 Task: Look for space in Sant Quirze del Vallès, Spain from 2nd August, 2023 to 12th August, 2023 for 2 adults in price range Rs.5000 to Rs.10000. Place can be private room with 1  bedroom having 1 bed and 1 bathroom. Property type can be house, flat, guest house, hotel. Booking option can be shelf check-in. Required host language is English.
Action: Mouse moved to (251, 142)
Screenshot: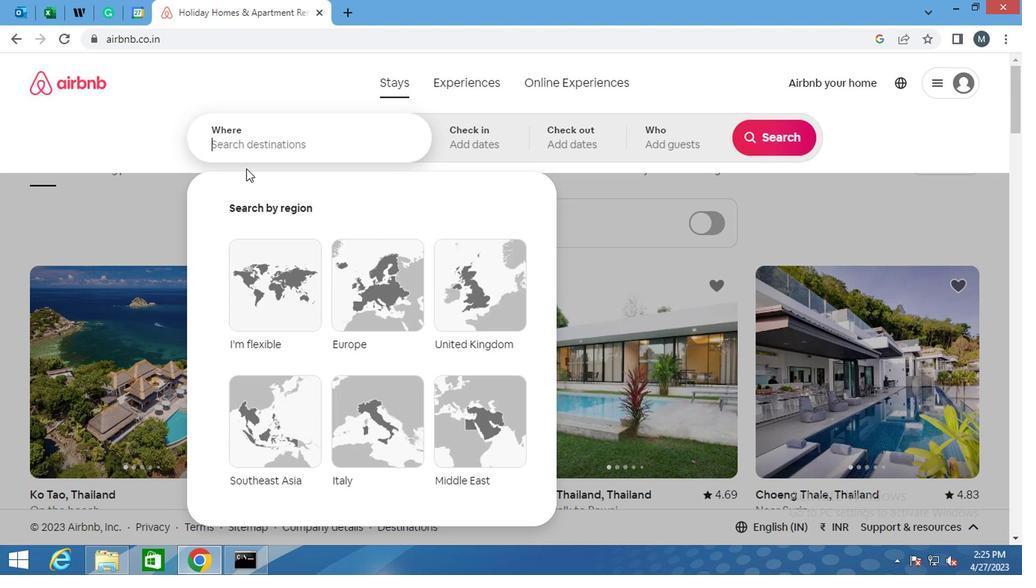 
Action: Mouse pressed left at (251, 142)
Screenshot: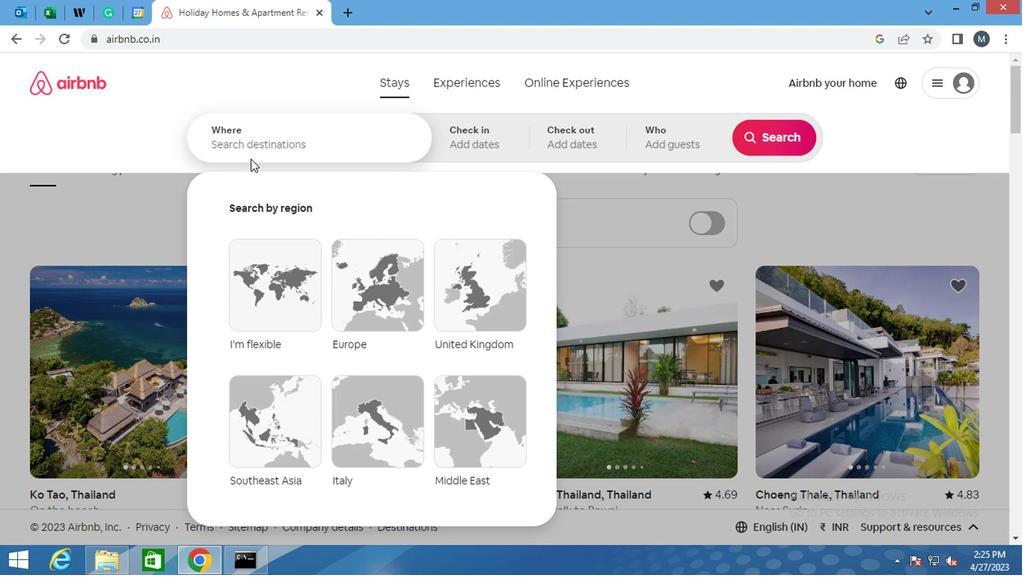 
Action: Key pressed <Key.shift>SANT<Key.space><Key.shift>QUIRZE
Screenshot: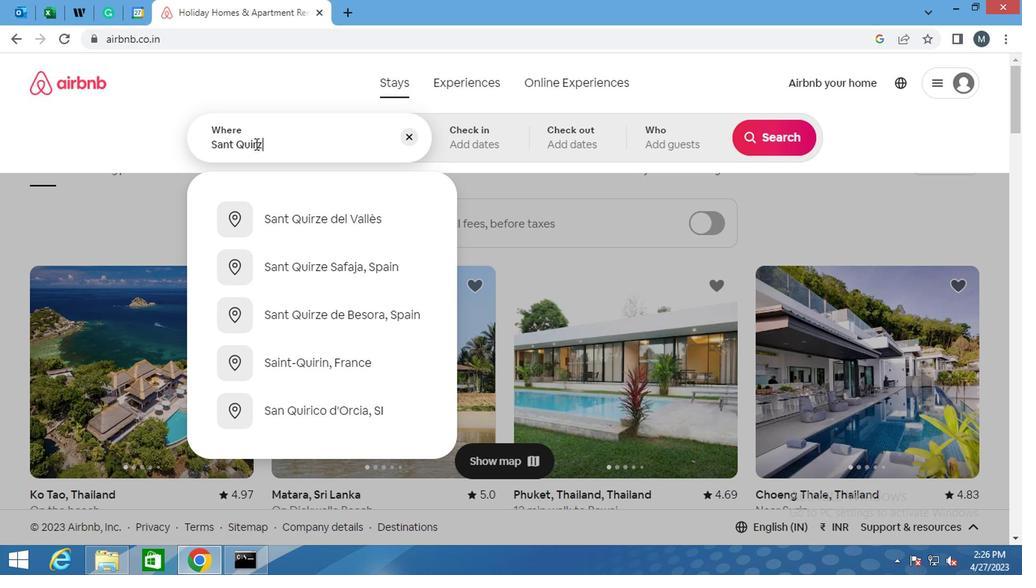 
Action: Mouse moved to (331, 216)
Screenshot: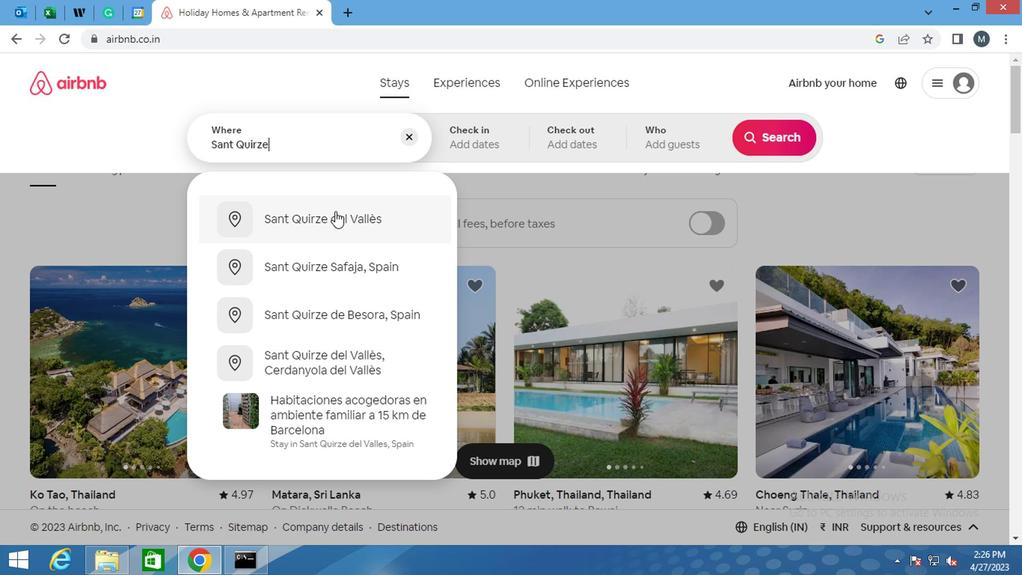 
Action: Mouse pressed left at (331, 216)
Screenshot: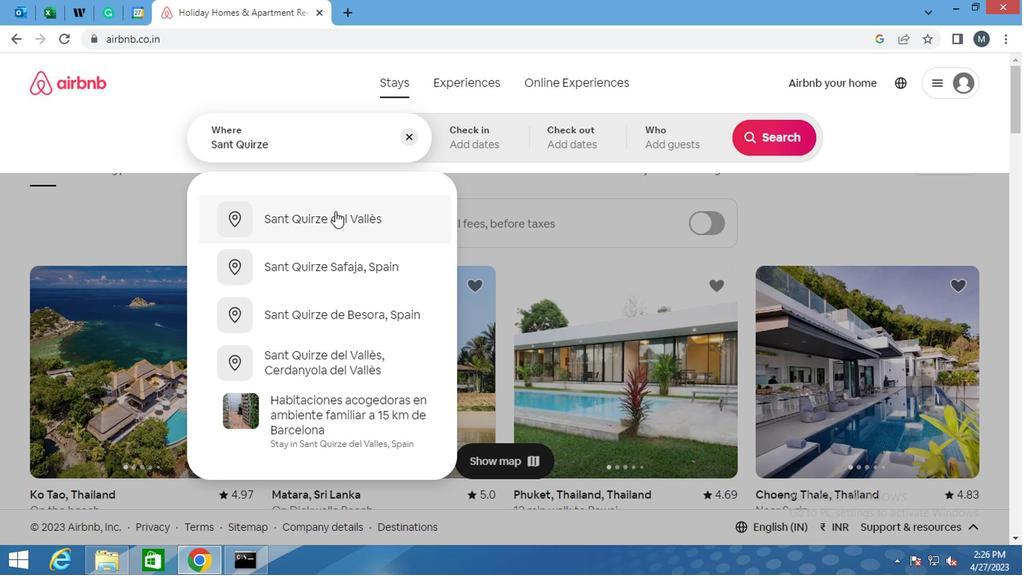 
Action: Mouse moved to (761, 255)
Screenshot: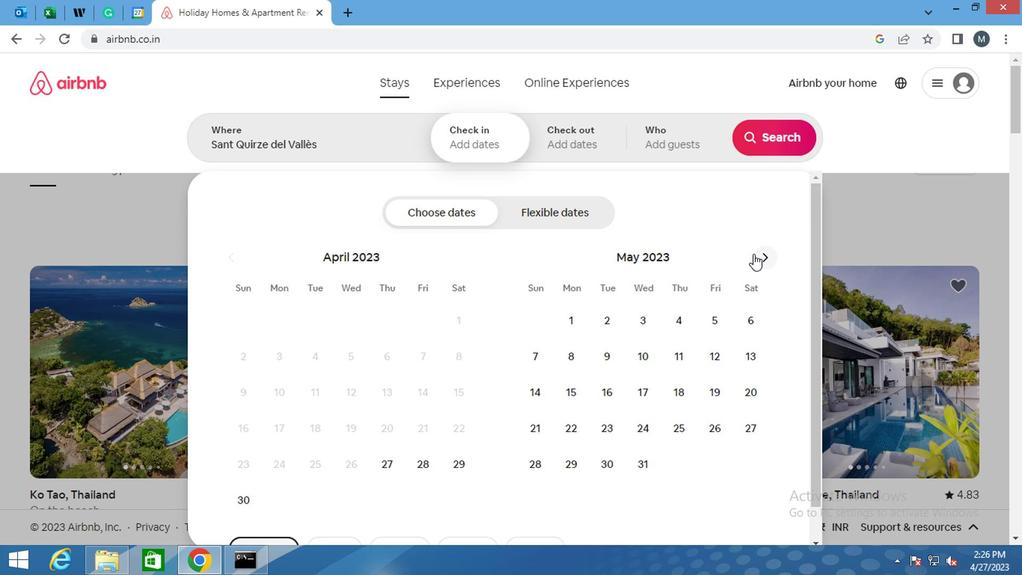 
Action: Mouse pressed left at (761, 255)
Screenshot: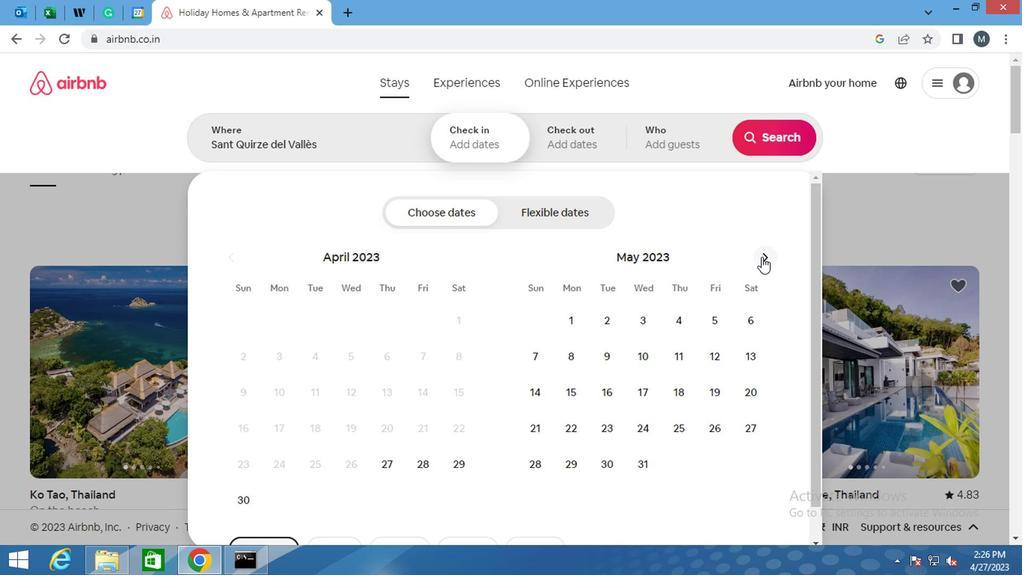 
Action: Mouse pressed left at (761, 255)
Screenshot: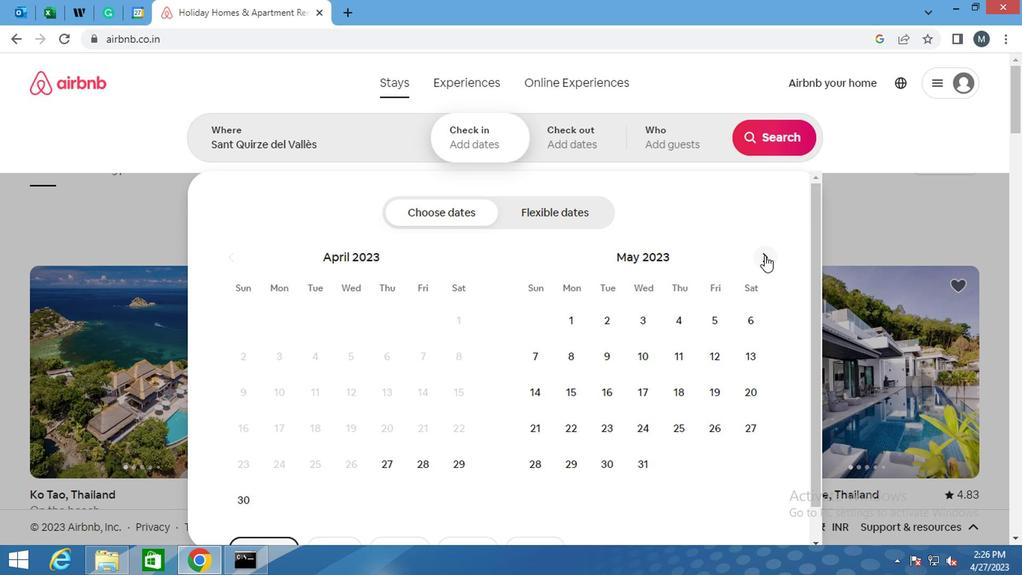 
Action: Mouse pressed left at (761, 255)
Screenshot: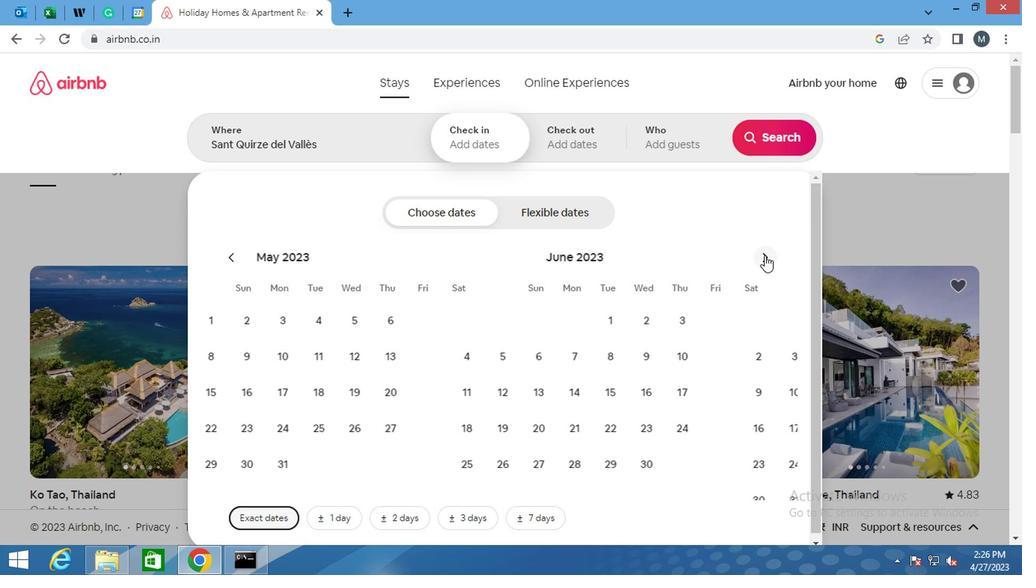 
Action: Mouse moved to (648, 321)
Screenshot: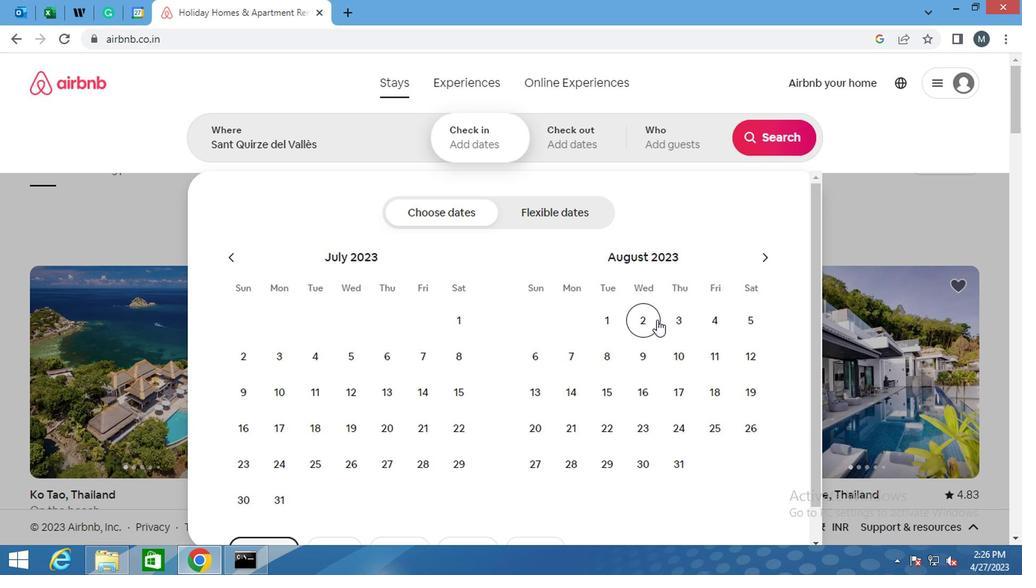 
Action: Mouse pressed left at (648, 321)
Screenshot: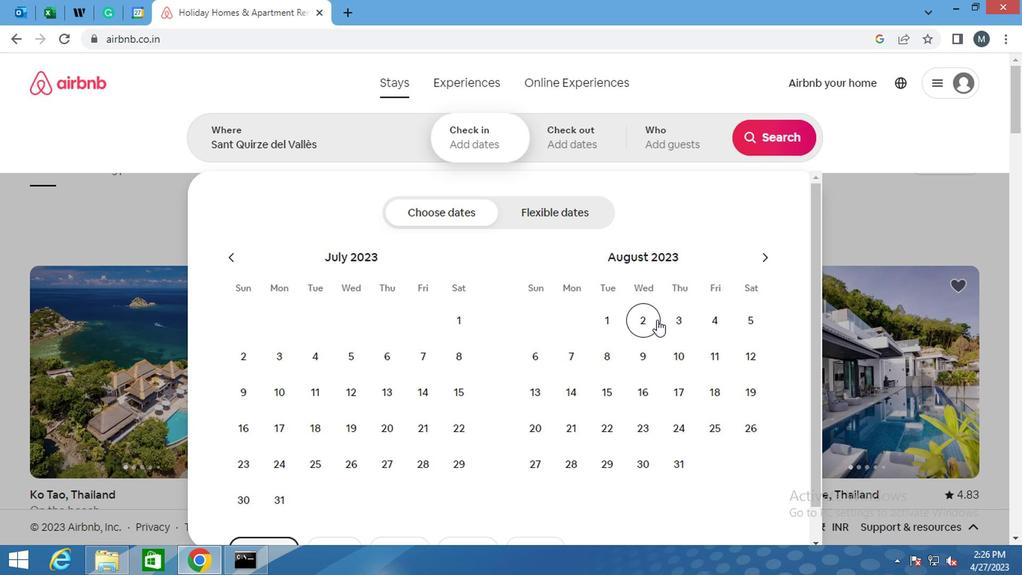 
Action: Mouse moved to (741, 361)
Screenshot: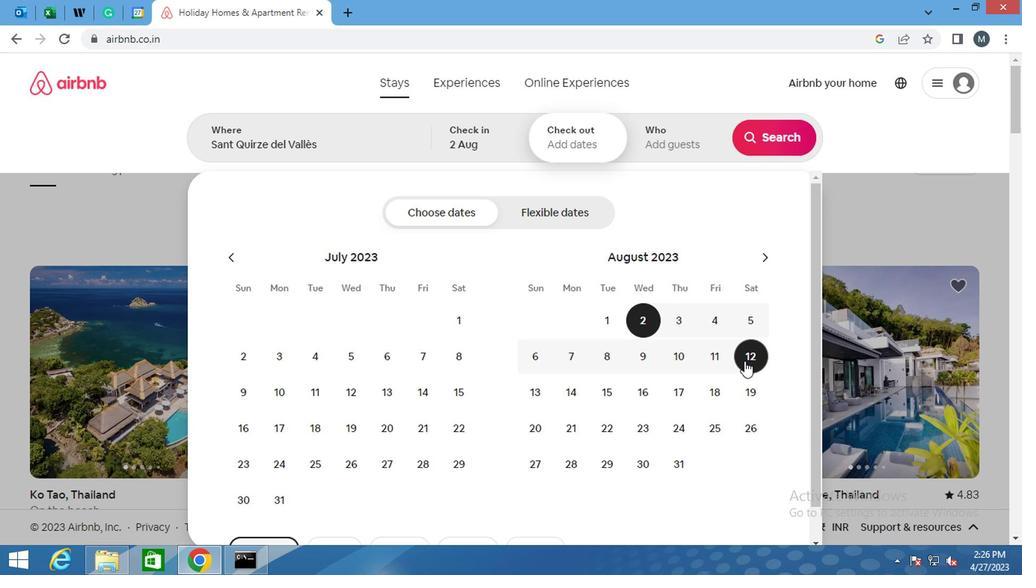 
Action: Mouse pressed left at (741, 361)
Screenshot: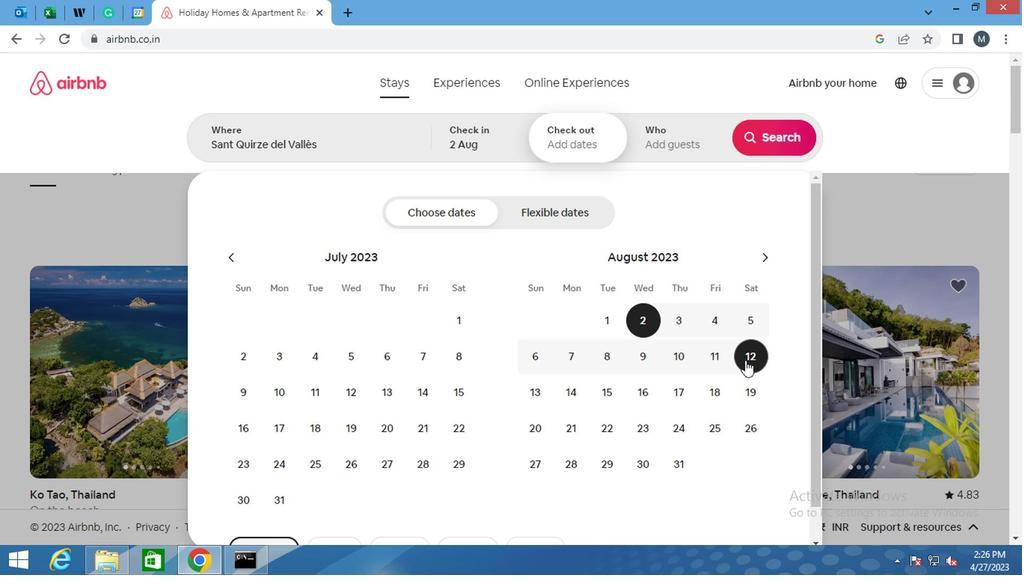 
Action: Mouse moved to (631, 118)
Screenshot: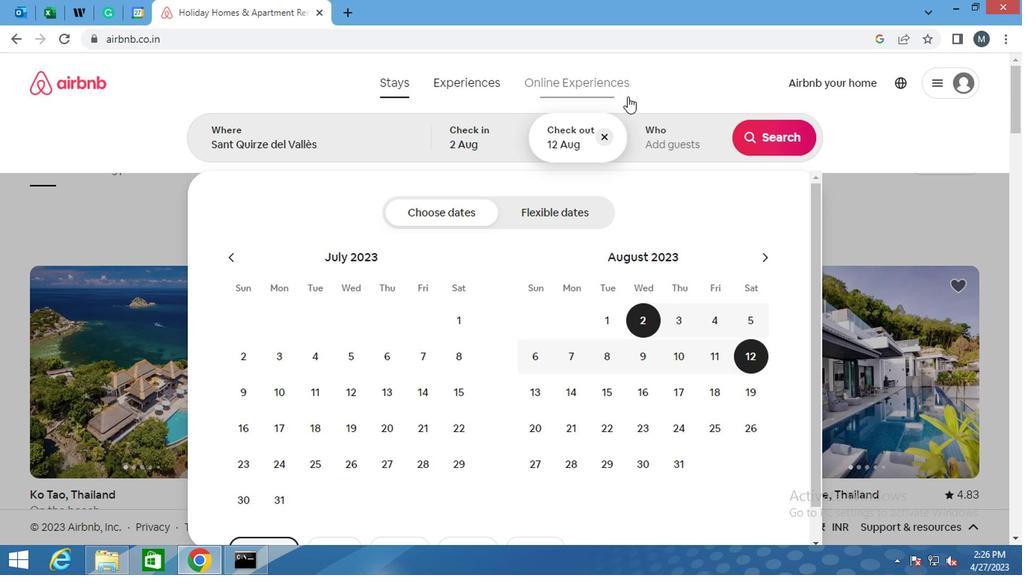 
Action: Mouse pressed left at (631, 118)
Screenshot: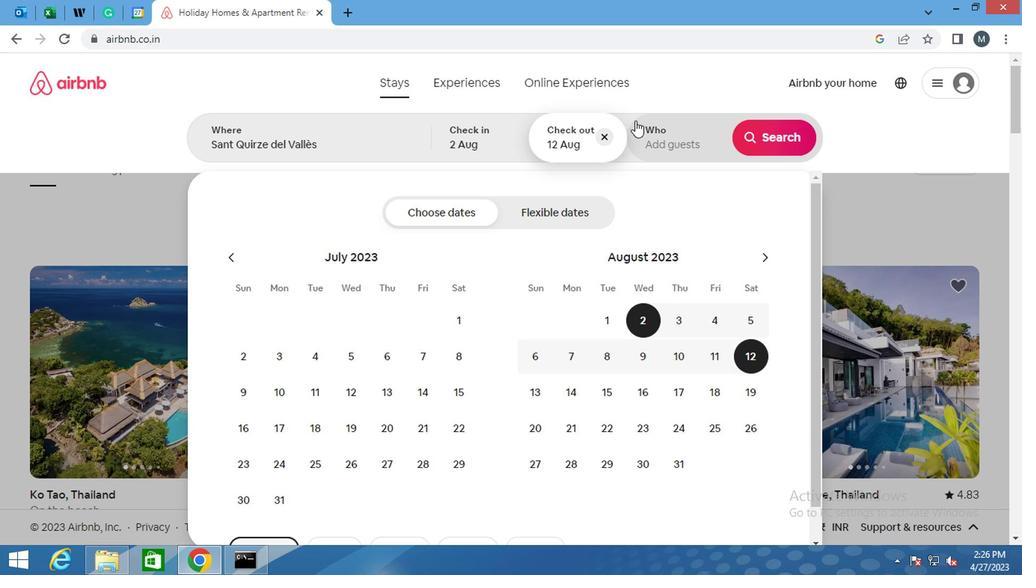 
Action: Mouse moved to (769, 223)
Screenshot: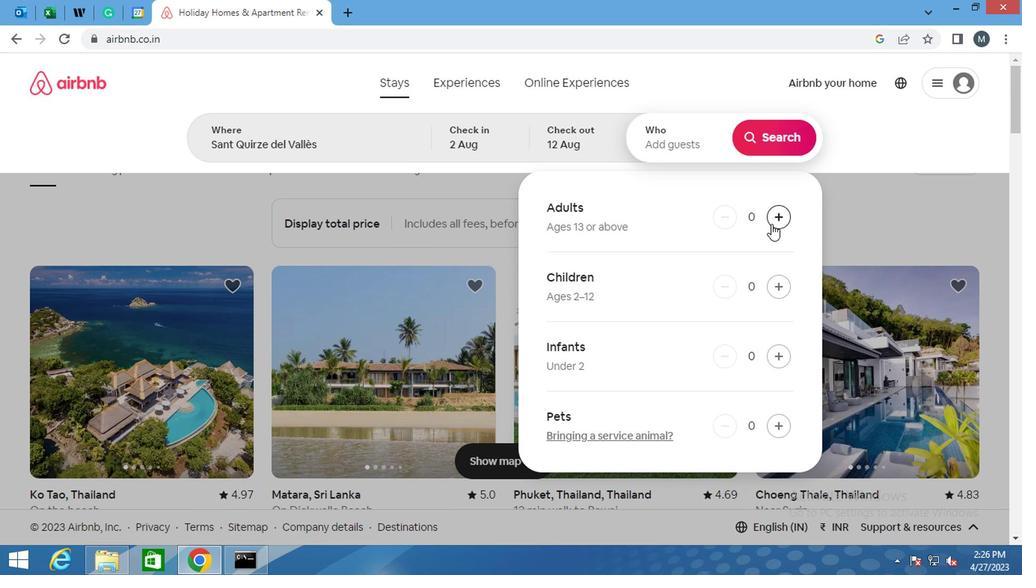 
Action: Mouse pressed left at (769, 223)
Screenshot: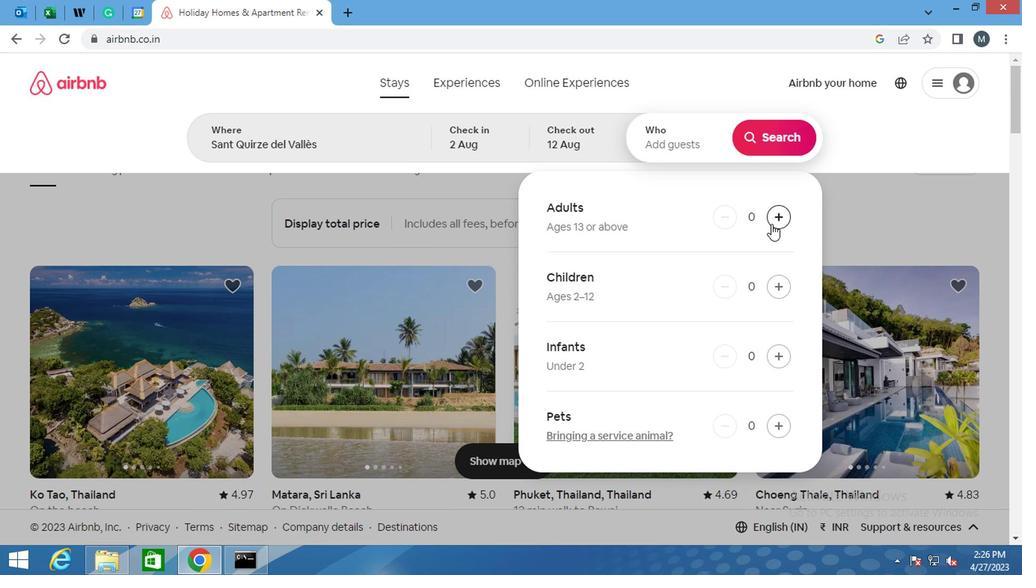 
Action: Mouse pressed left at (769, 223)
Screenshot: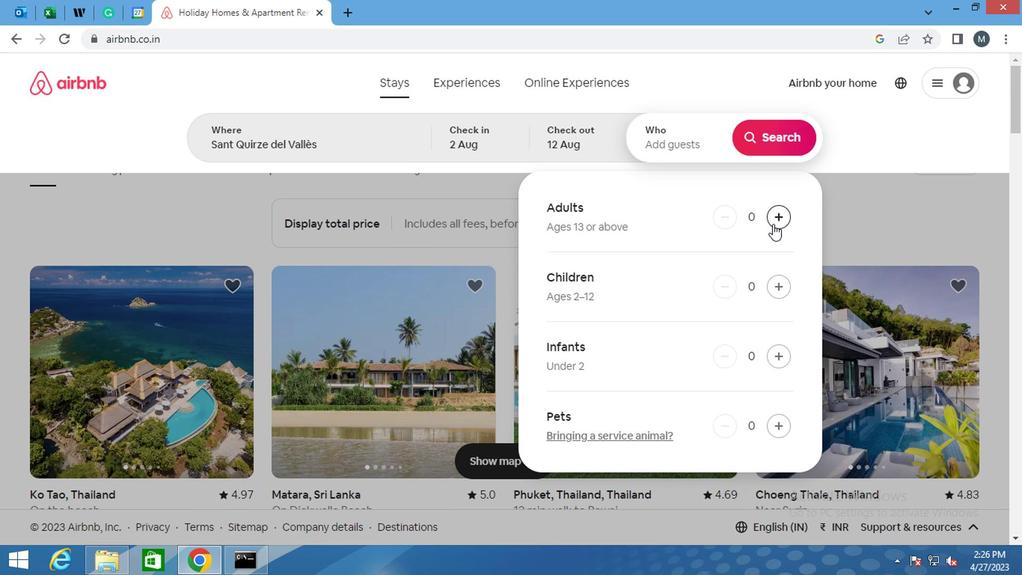 
Action: Mouse moved to (770, 143)
Screenshot: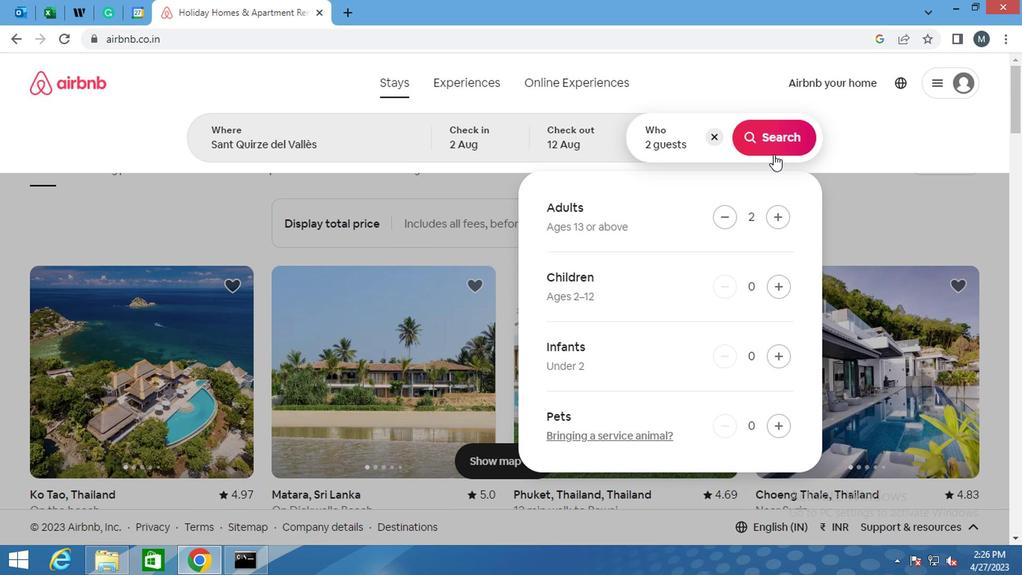 
Action: Mouse pressed left at (770, 143)
Screenshot: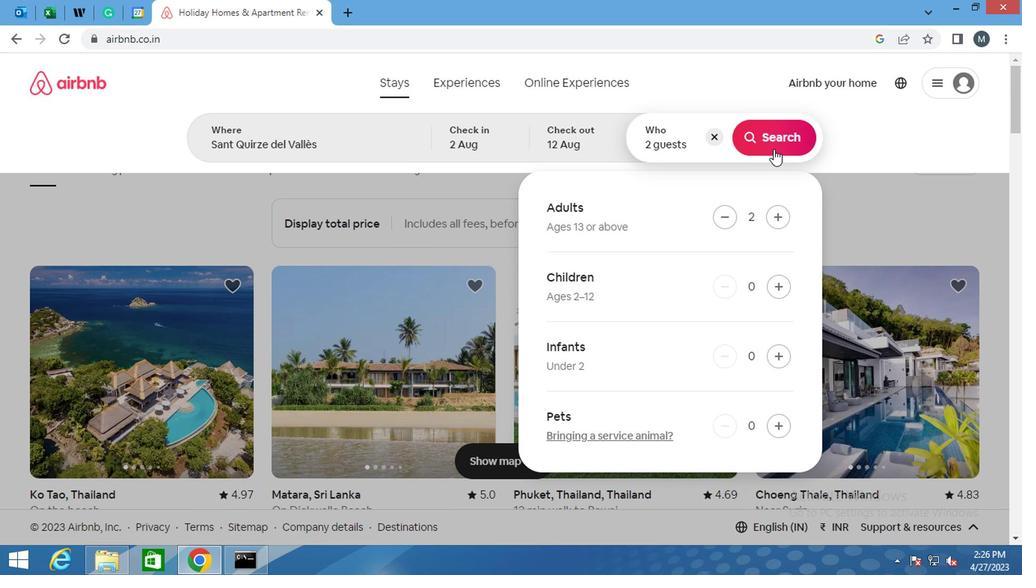 
Action: Mouse moved to (936, 137)
Screenshot: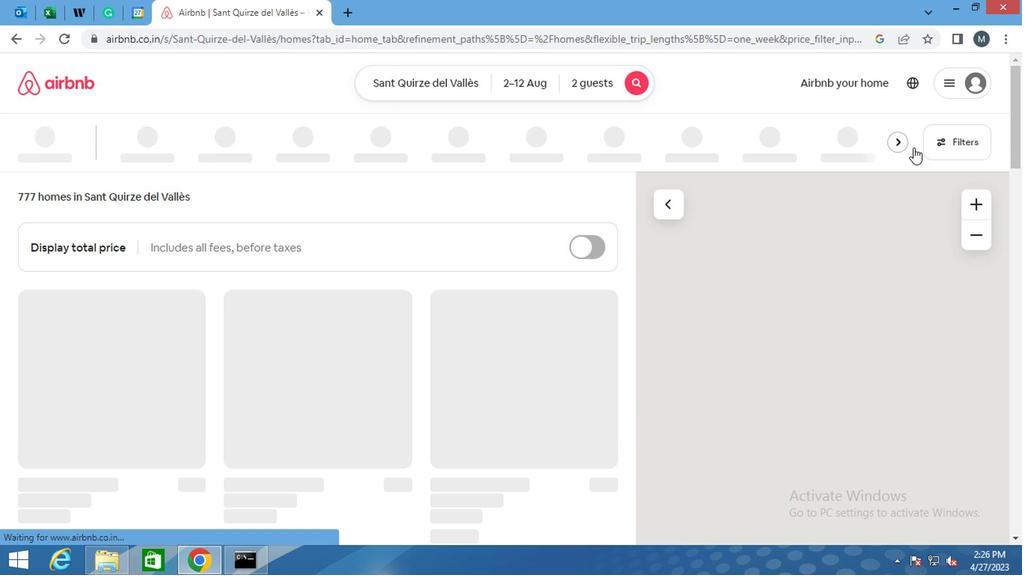 
Action: Mouse pressed left at (936, 137)
Screenshot: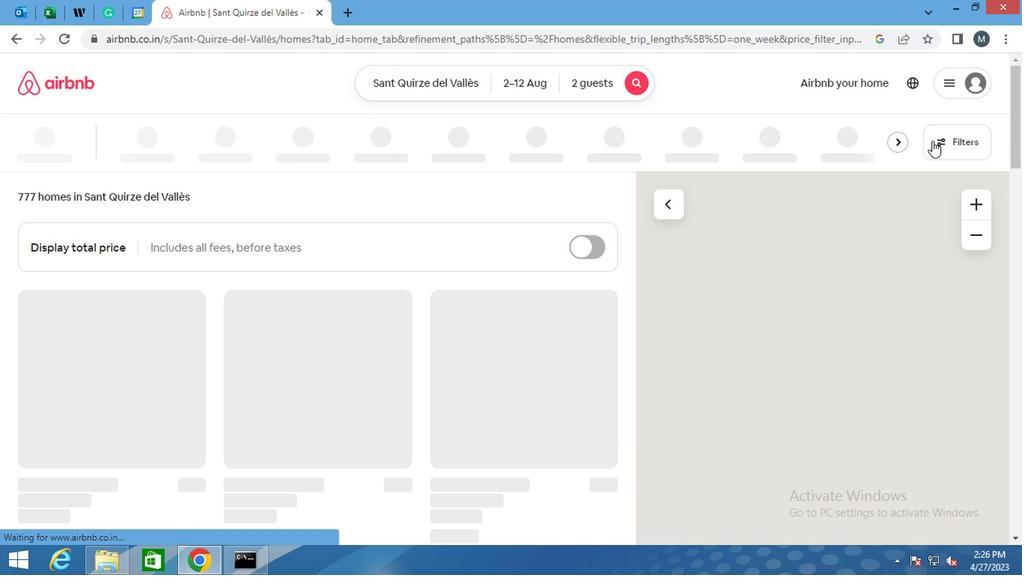 
Action: Mouse moved to (314, 345)
Screenshot: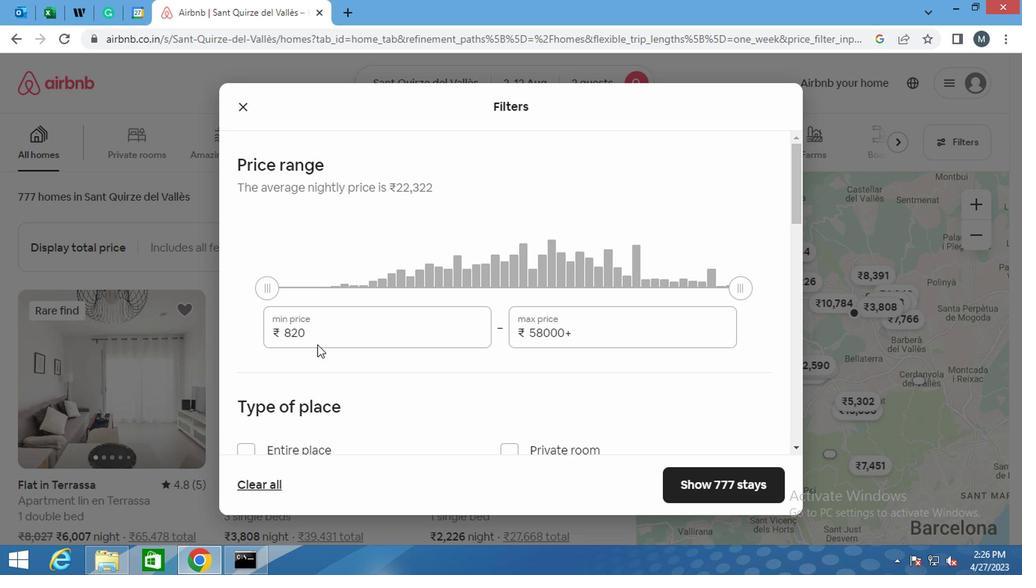 
Action: Mouse pressed left at (314, 345)
Screenshot: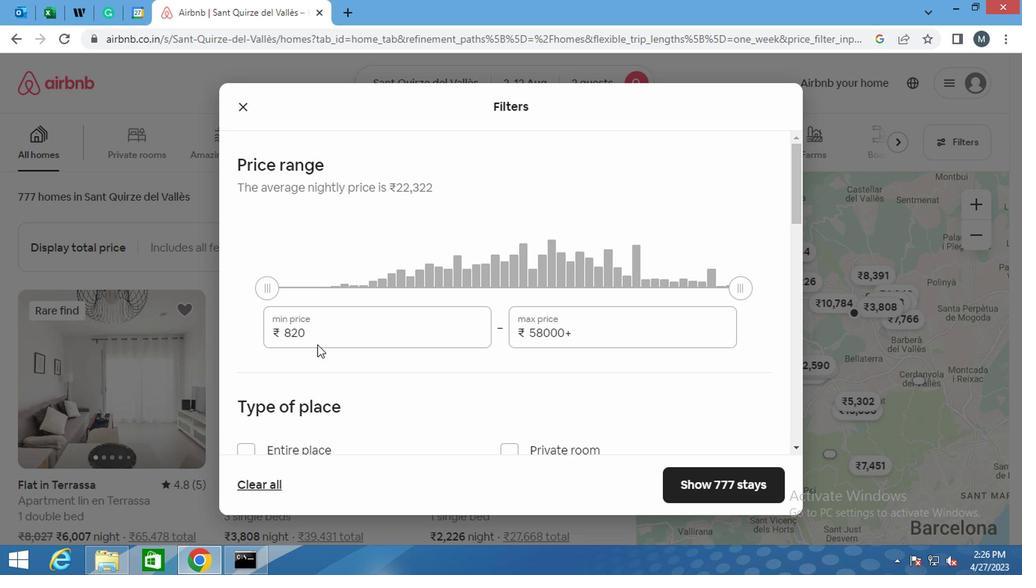 
Action: Mouse moved to (314, 342)
Screenshot: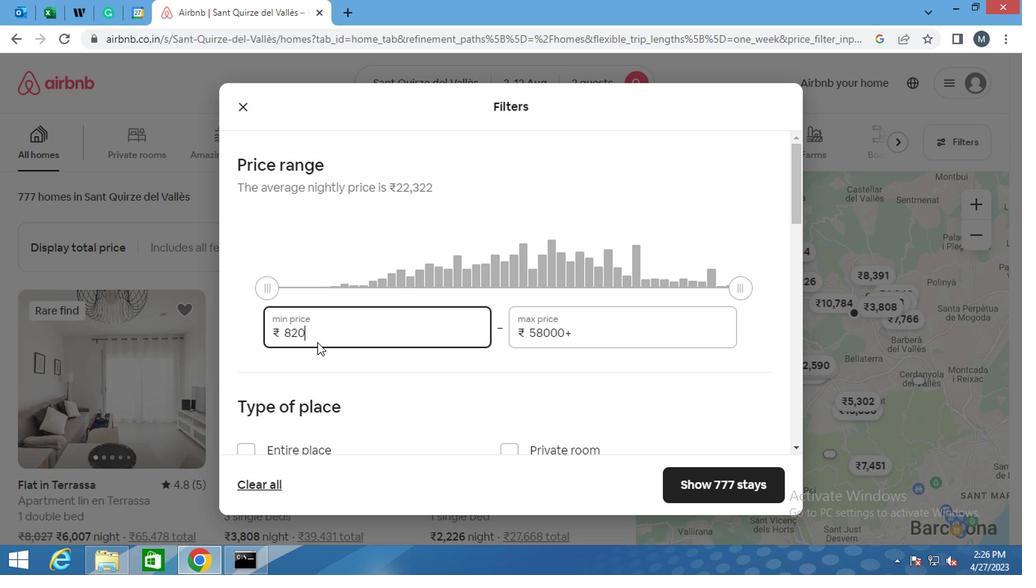 
Action: Key pressed <Key.backspace><Key.backspace><Key.backspace><Key.backspace><Key.backspace><Key.backspace><Key.backspace>5000
Screenshot: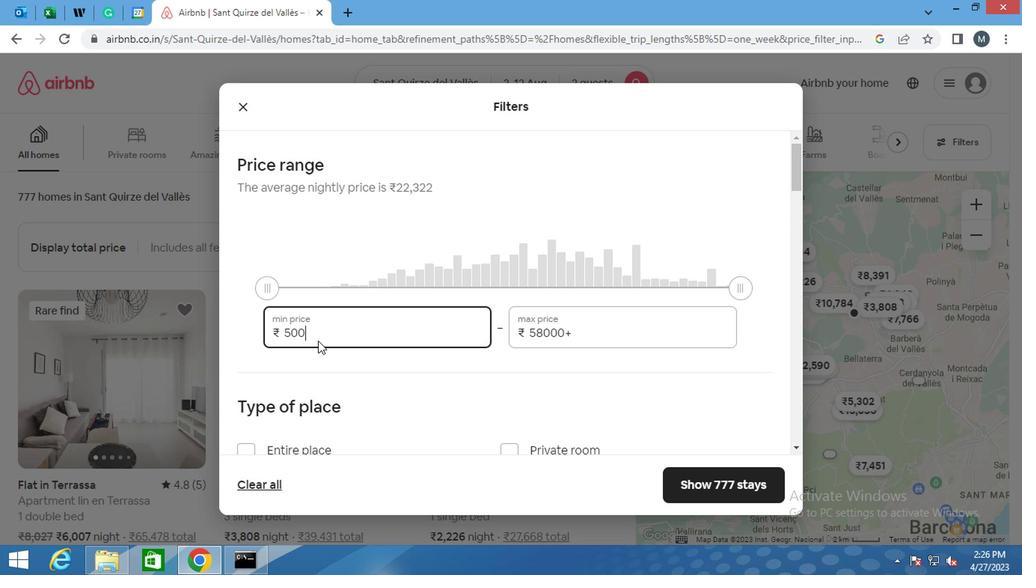 
Action: Mouse moved to (594, 330)
Screenshot: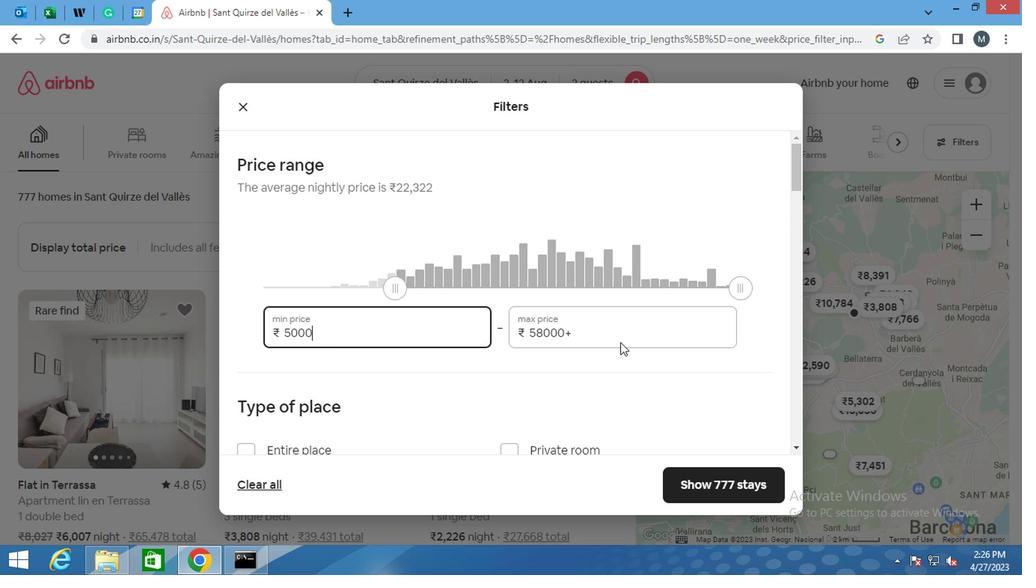 
Action: Mouse pressed left at (594, 330)
Screenshot: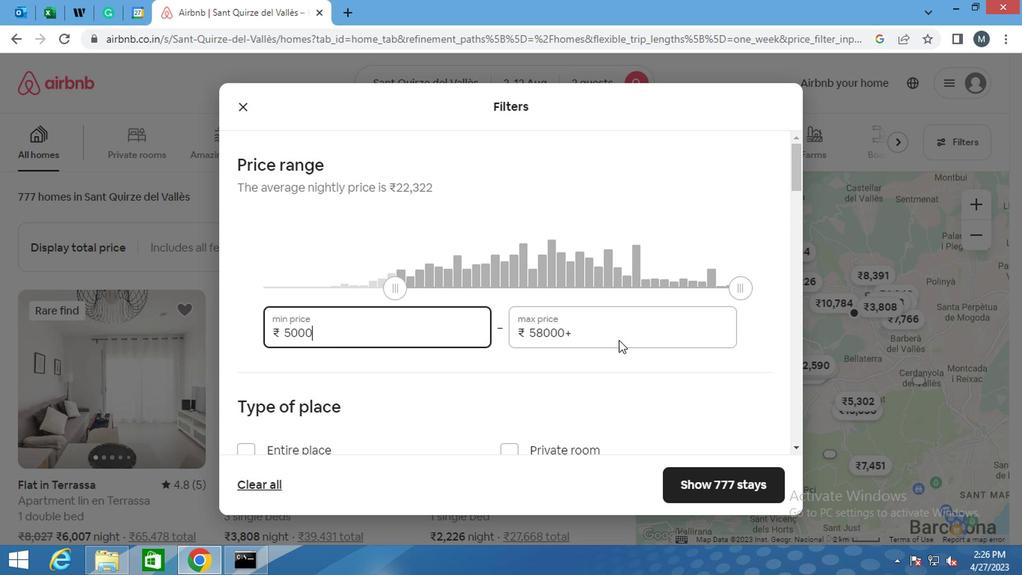 
Action: Mouse moved to (586, 334)
Screenshot: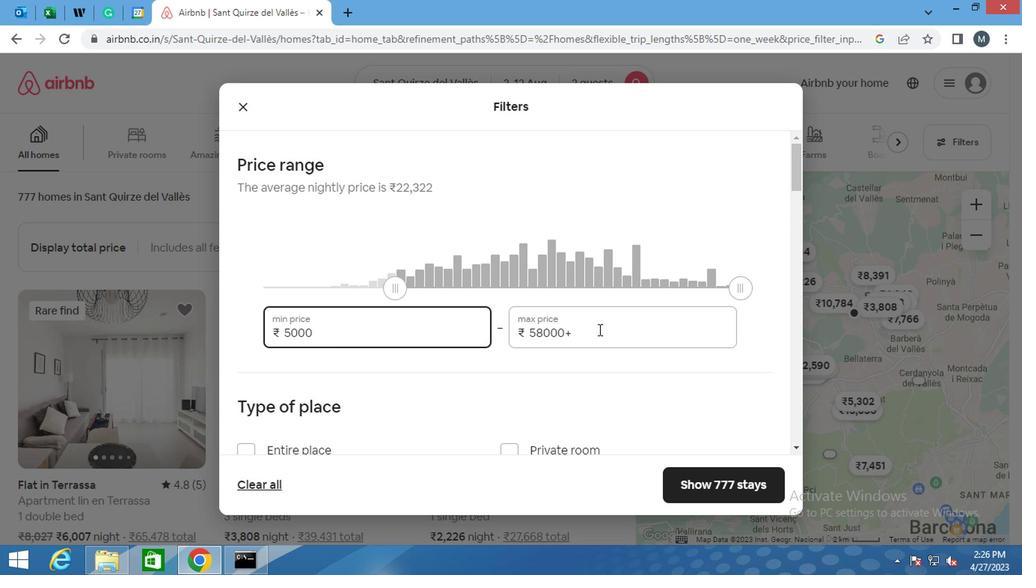 
Action: Mouse pressed left at (586, 334)
Screenshot: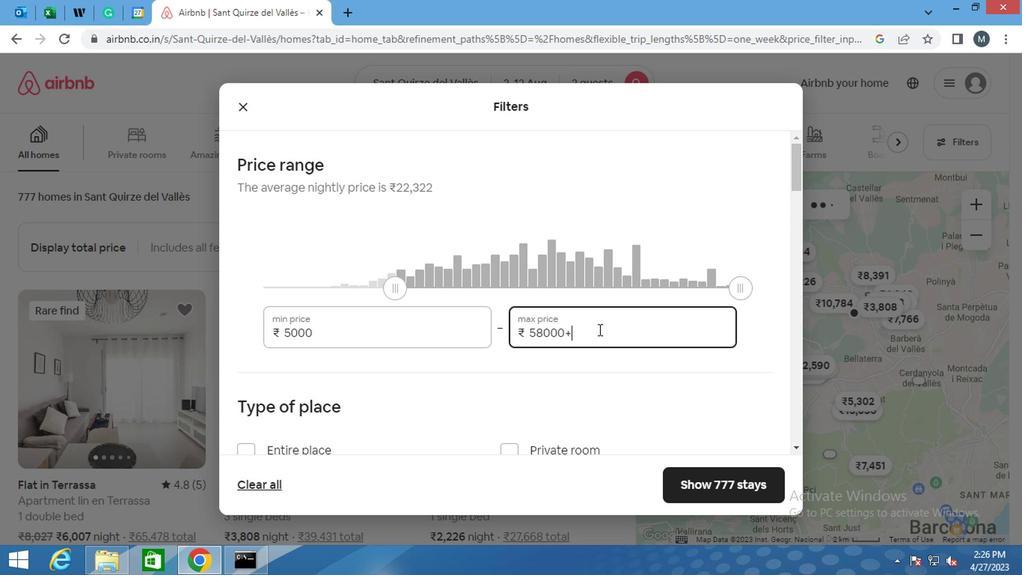 
Action: Mouse pressed left at (586, 334)
Screenshot: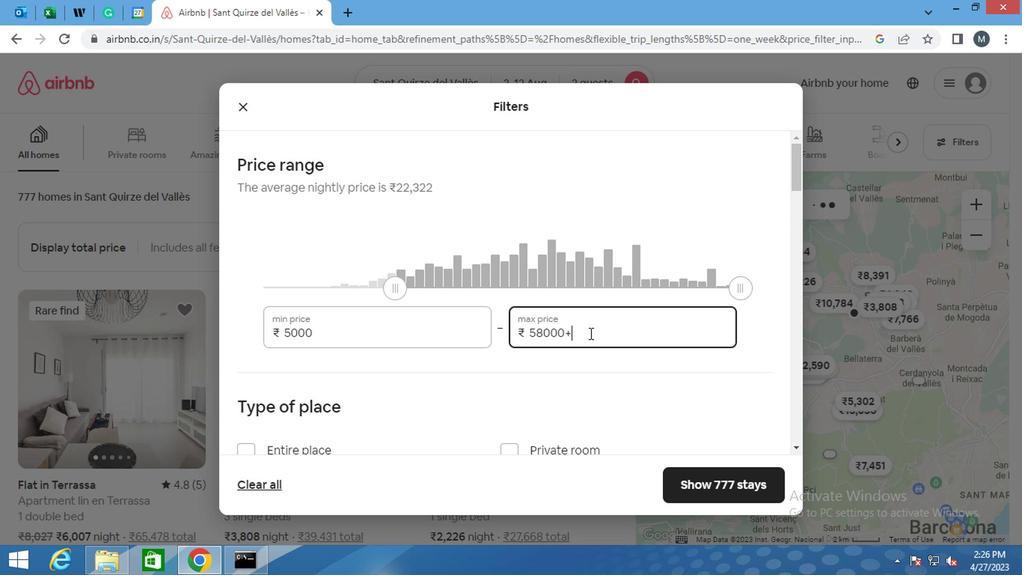 
Action: Key pressed <Key.backspace>
Screenshot: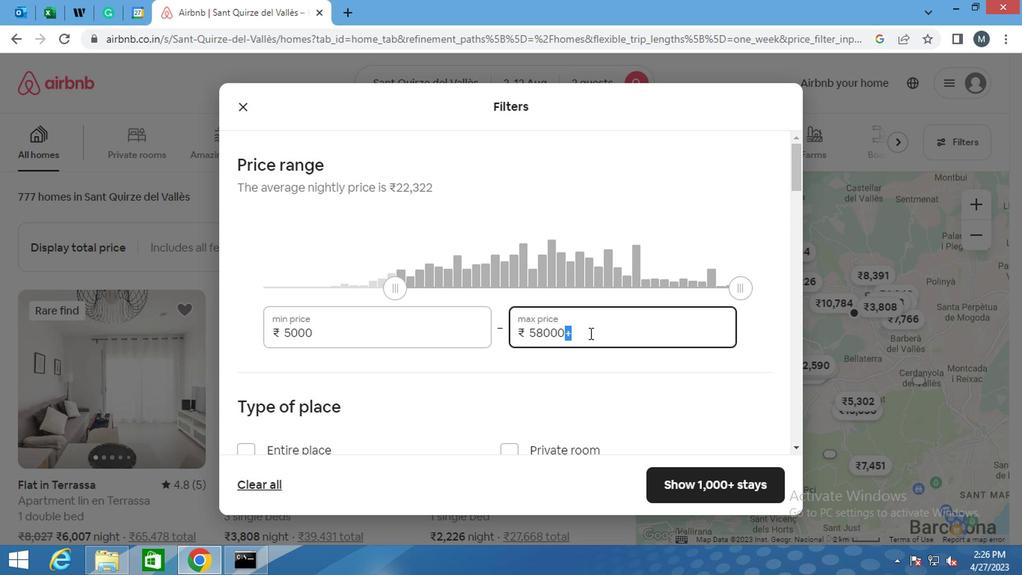 
Action: Mouse moved to (586, 334)
Screenshot: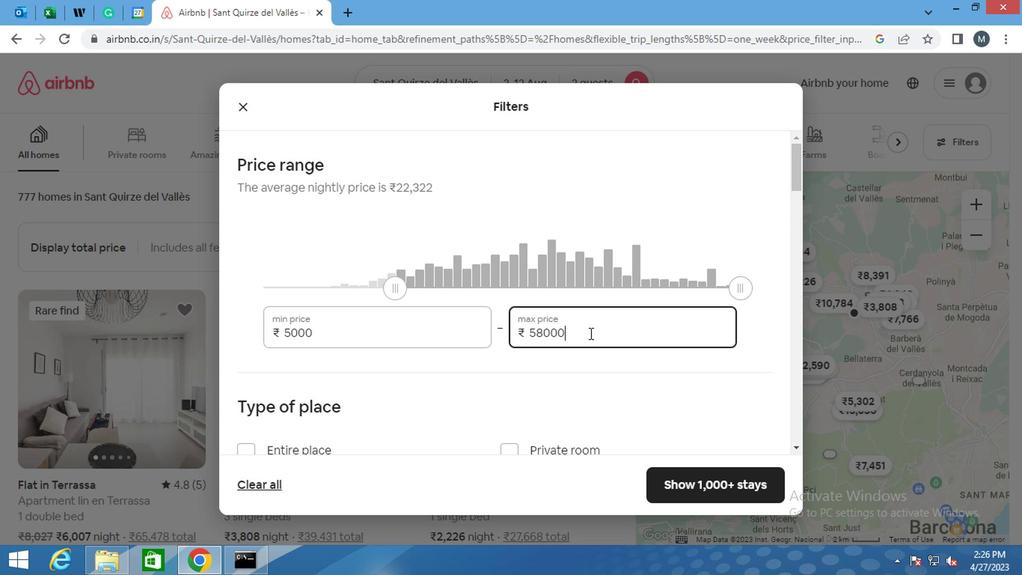 
Action: Key pressed <Key.backspace><Key.backspace><Key.backspace><Key.backspace><Key.backspace><Key.backspace><Key.backspace><Key.backspace>
Screenshot: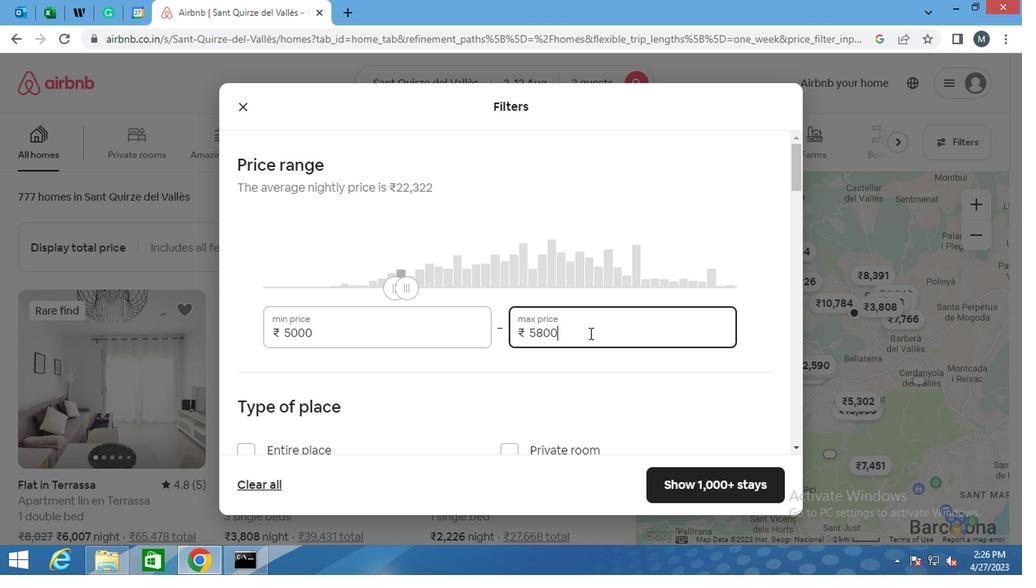 
Action: Mouse moved to (584, 334)
Screenshot: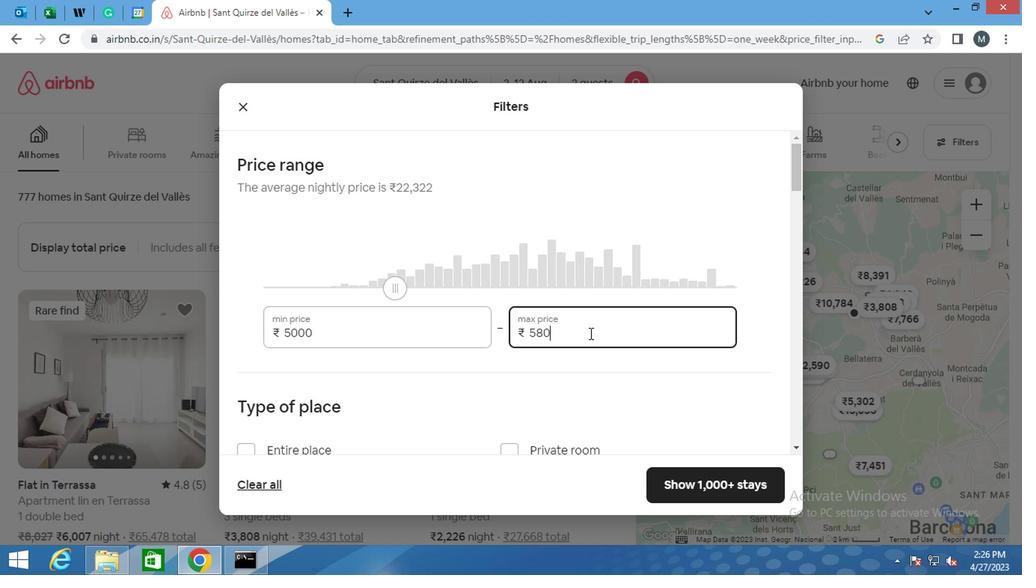 
Action: Key pressed <Key.backspace><Key.backspace><Key.backspace>
Screenshot: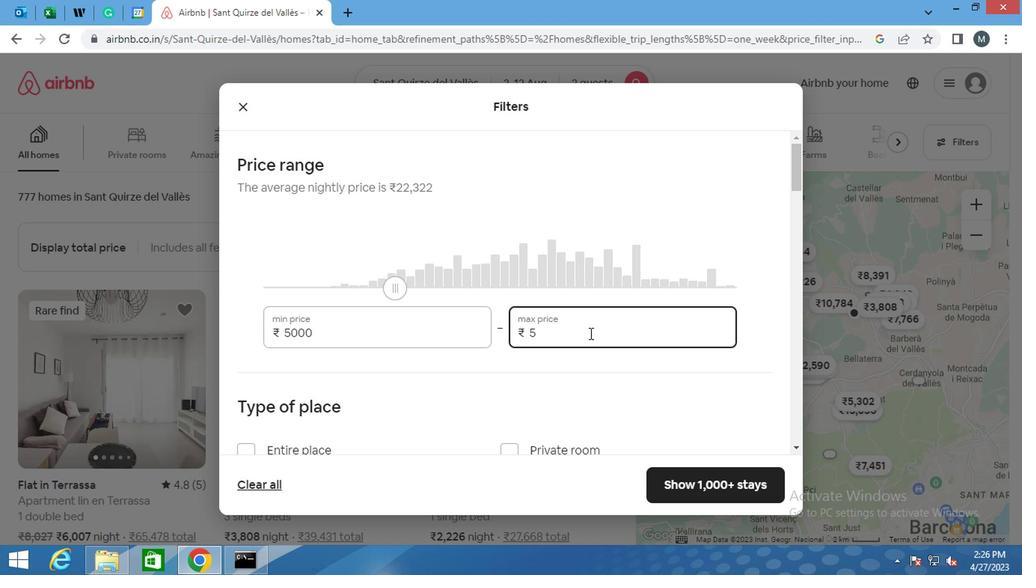 
Action: Mouse moved to (584, 334)
Screenshot: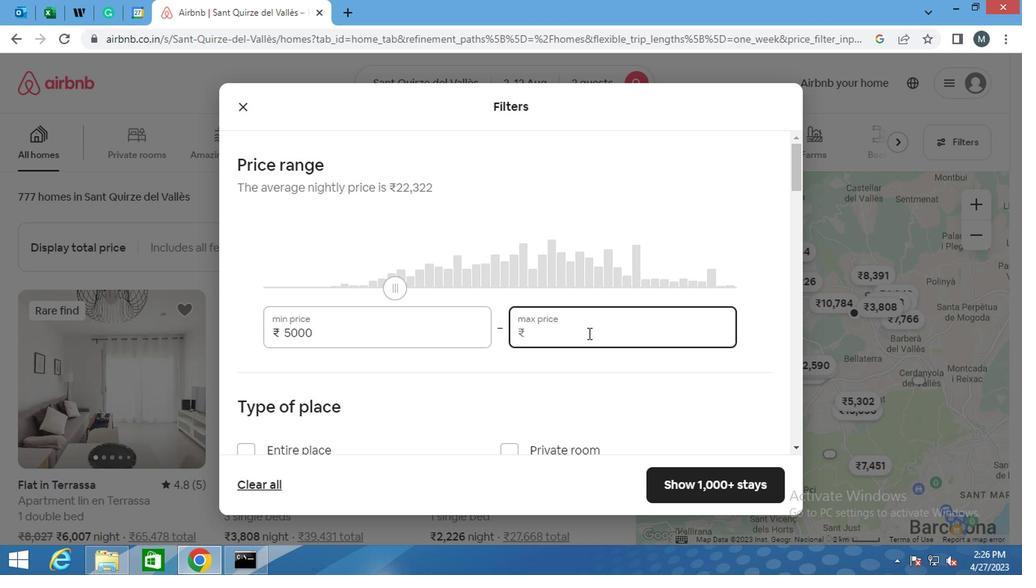 
Action: Key pressed 10000
Screenshot: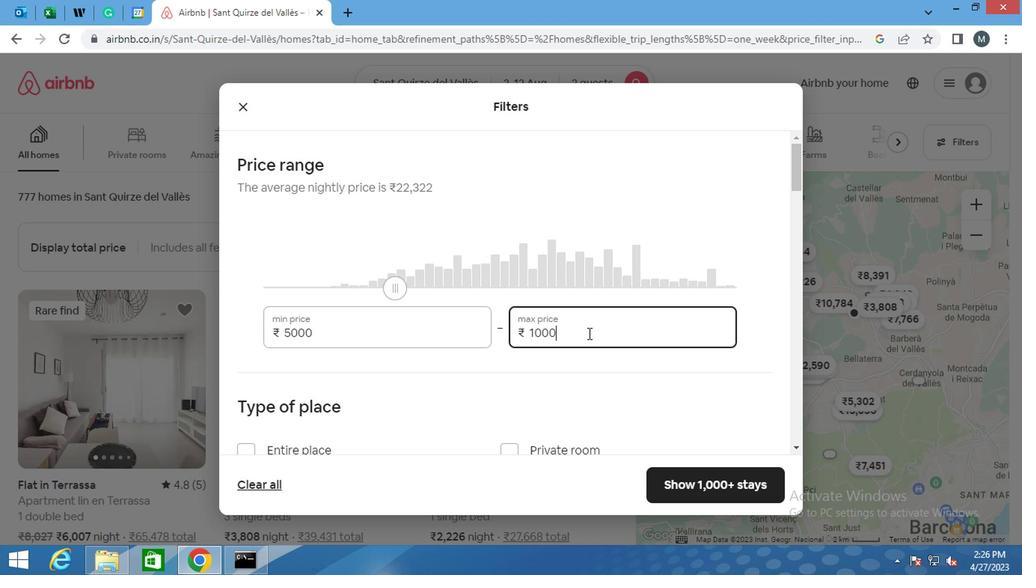 
Action: Mouse moved to (406, 293)
Screenshot: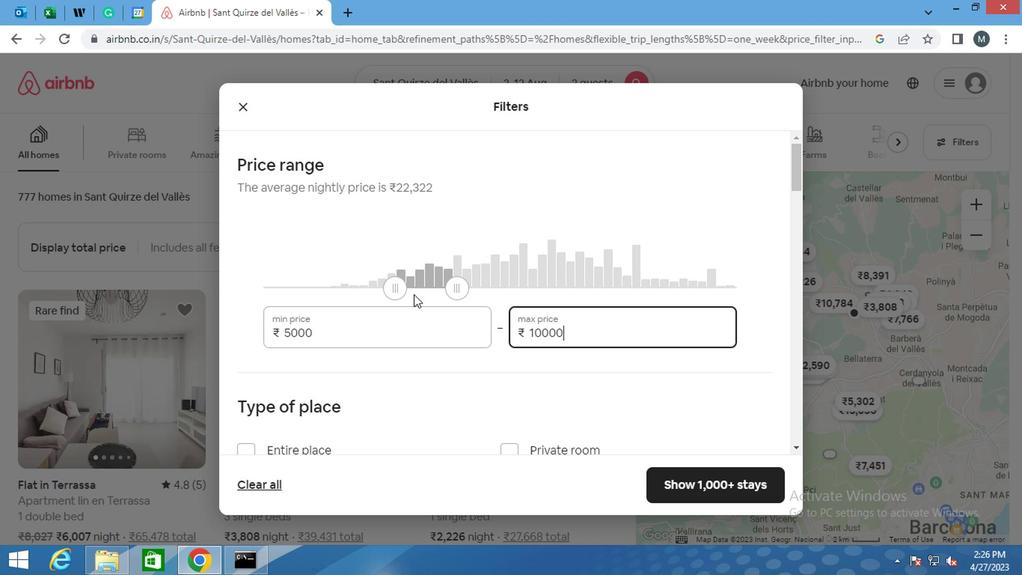 
Action: Mouse scrolled (406, 292) with delta (0, 0)
Screenshot: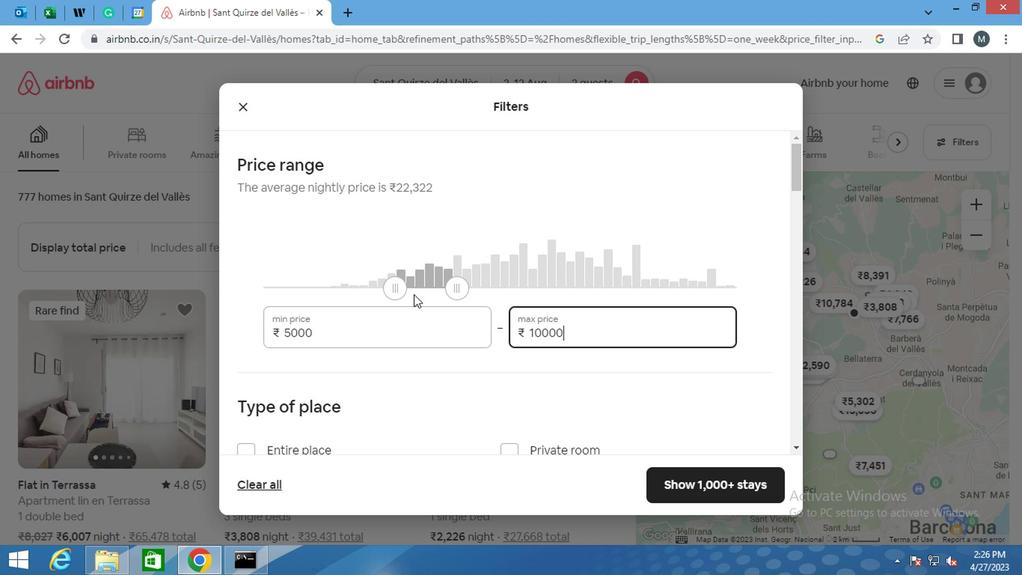 
Action: Mouse moved to (390, 296)
Screenshot: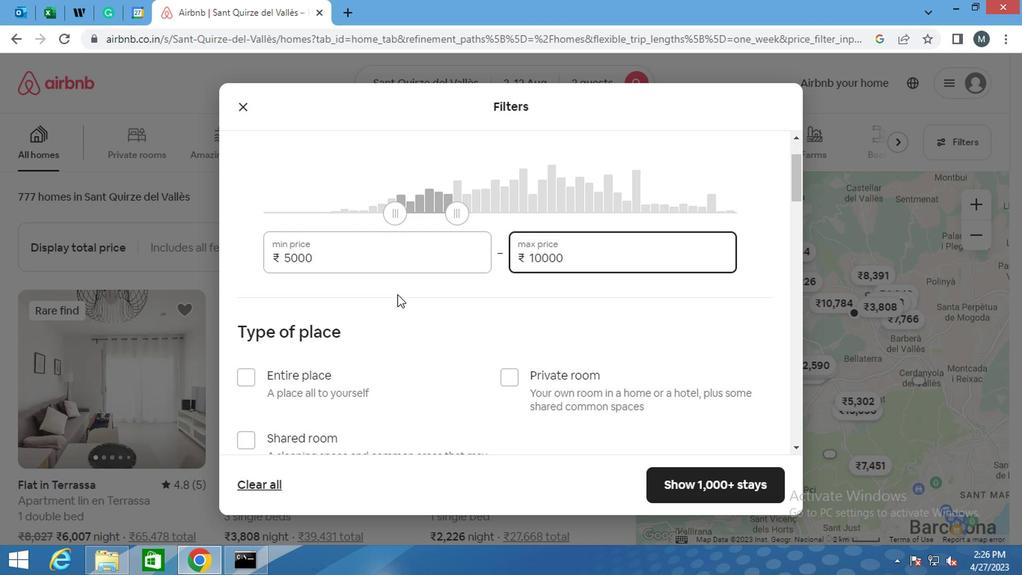 
Action: Mouse scrolled (390, 296) with delta (0, 0)
Screenshot: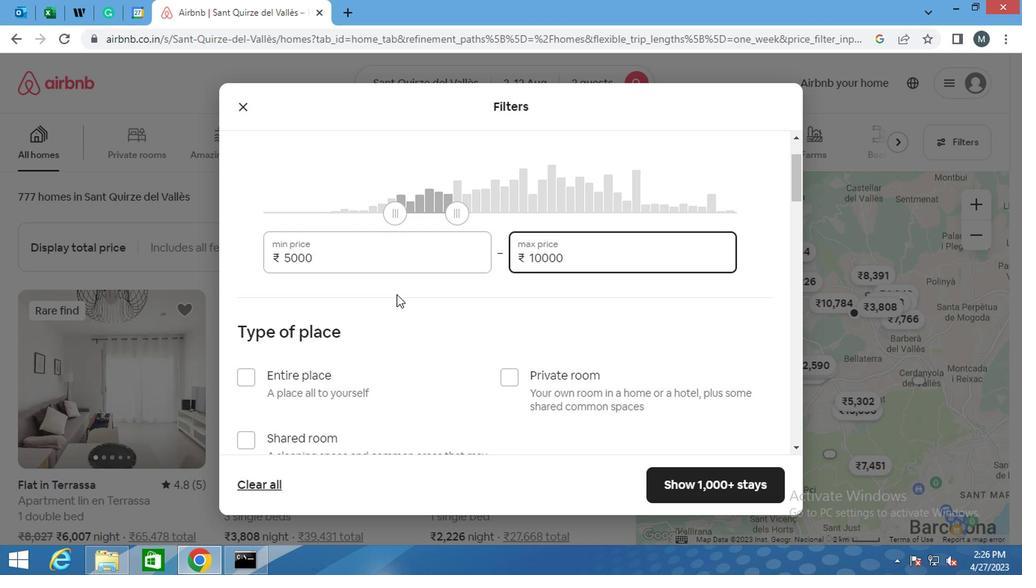 
Action: Mouse moved to (381, 300)
Screenshot: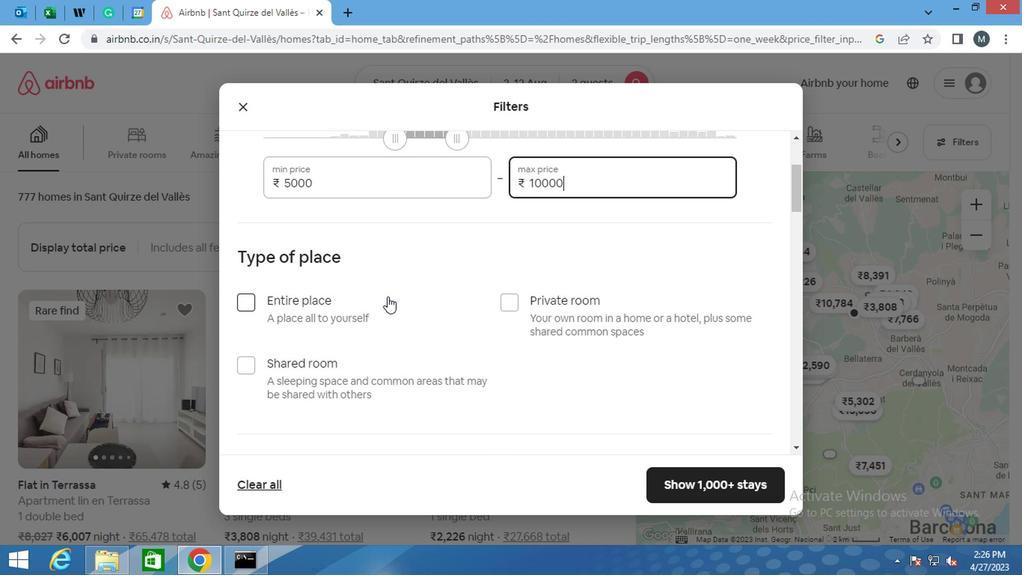 
Action: Mouse scrolled (381, 299) with delta (0, 0)
Screenshot: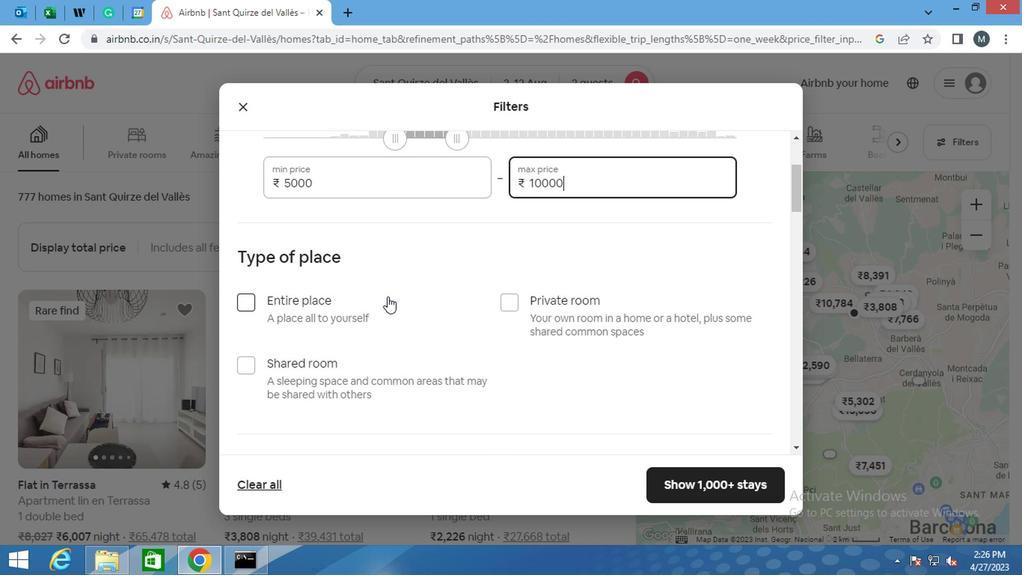 
Action: Mouse moved to (502, 233)
Screenshot: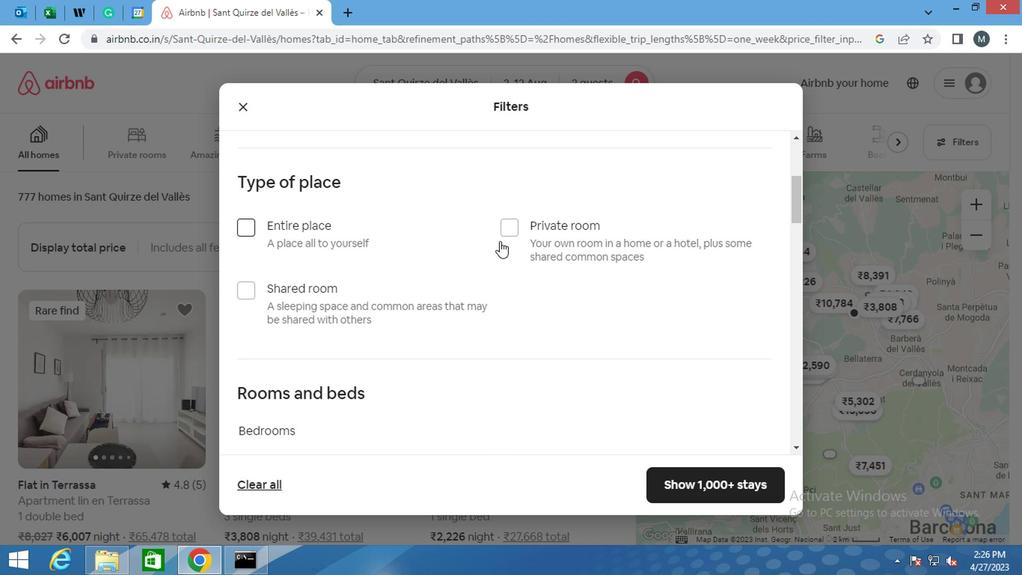 
Action: Mouse pressed left at (502, 233)
Screenshot: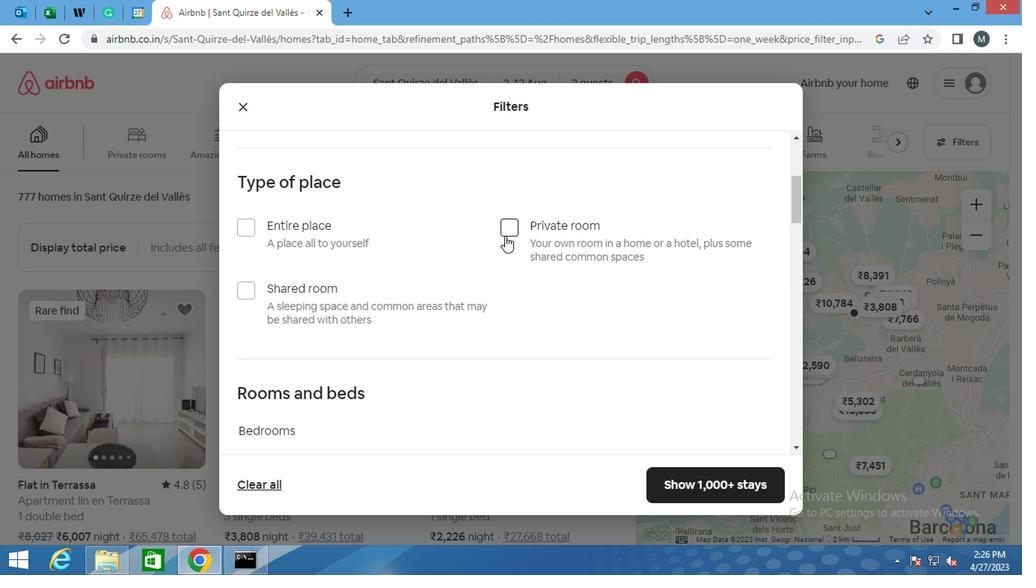 
Action: Mouse moved to (418, 272)
Screenshot: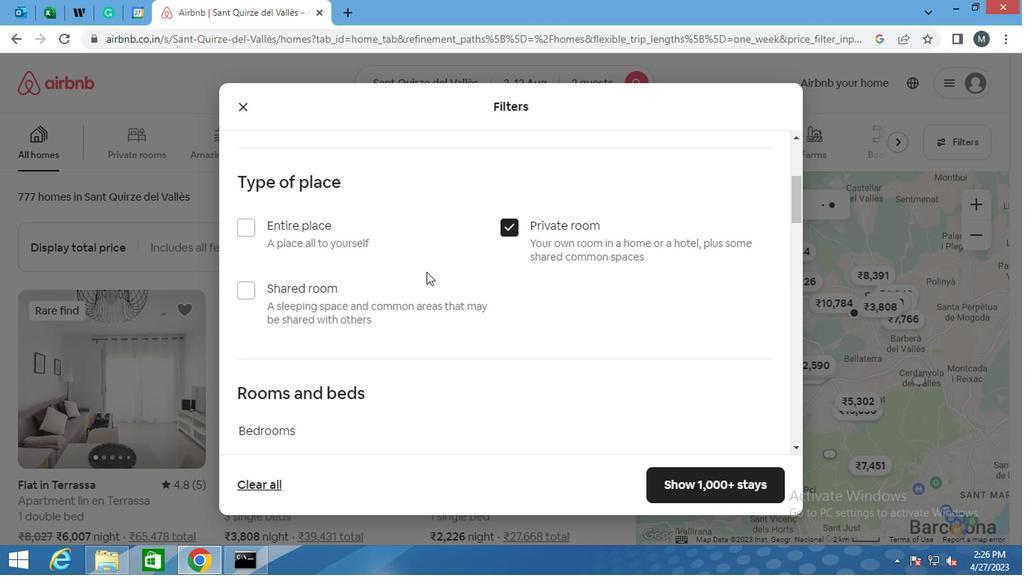 
Action: Mouse scrolled (418, 271) with delta (0, -1)
Screenshot: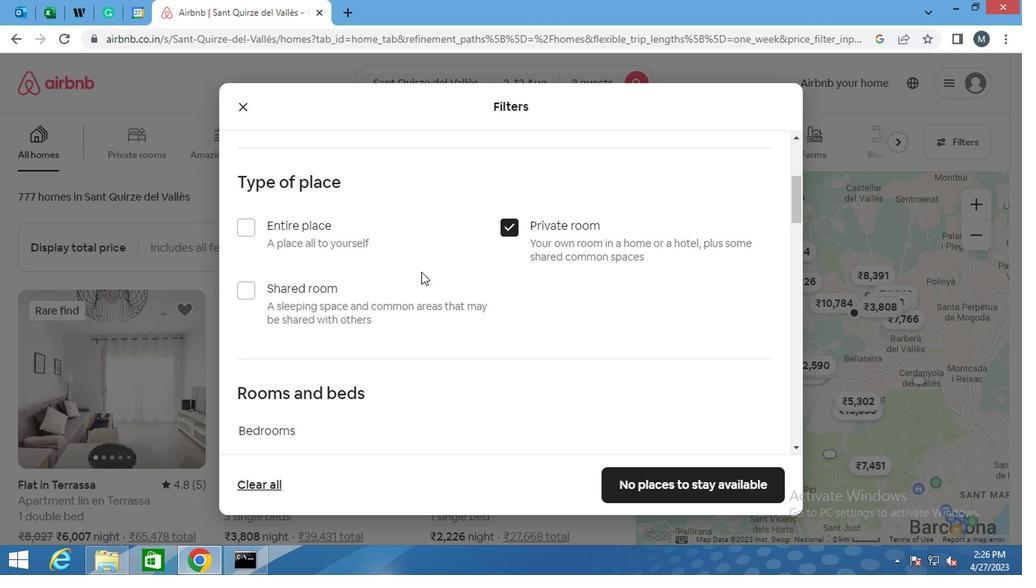
Action: Mouse moved to (415, 274)
Screenshot: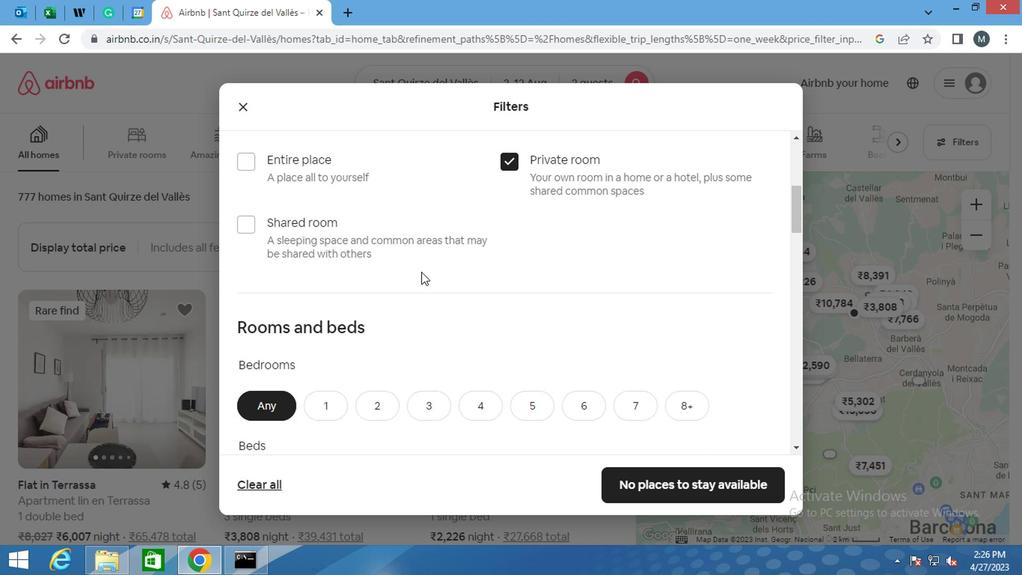 
Action: Mouse scrolled (415, 273) with delta (0, -1)
Screenshot: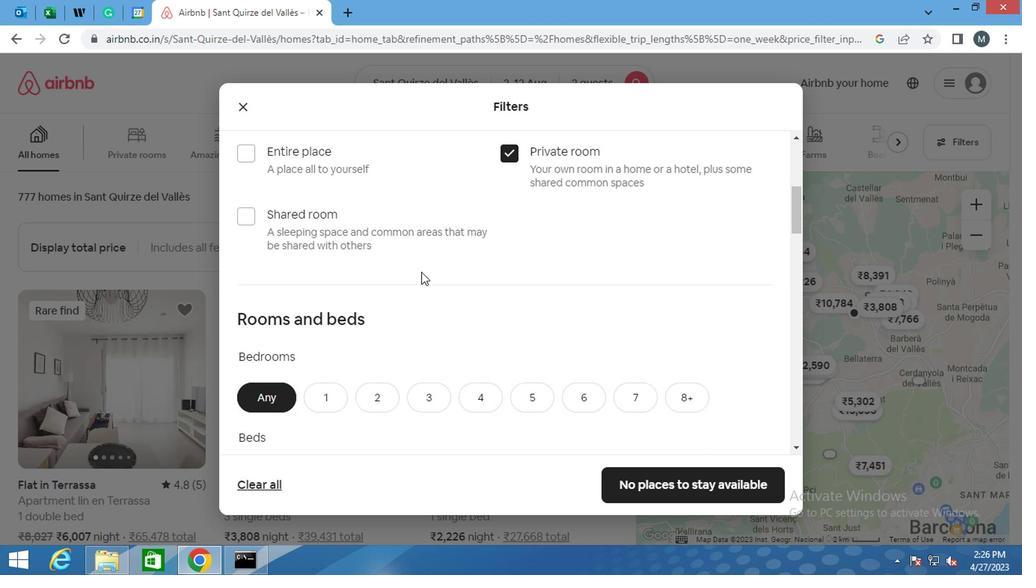 
Action: Mouse moved to (345, 305)
Screenshot: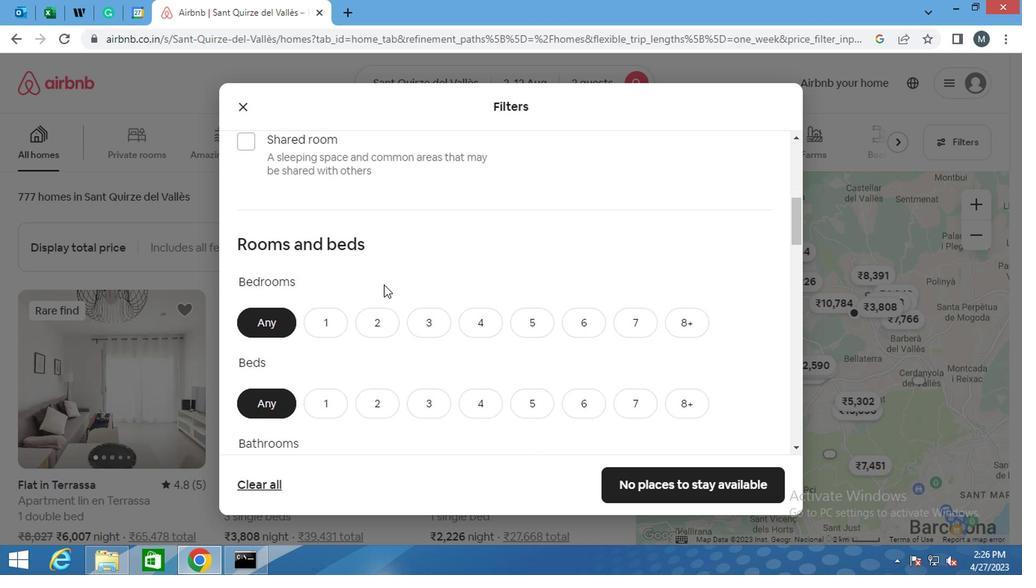 
Action: Mouse scrolled (345, 304) with delta (0, -1)
Screenshot: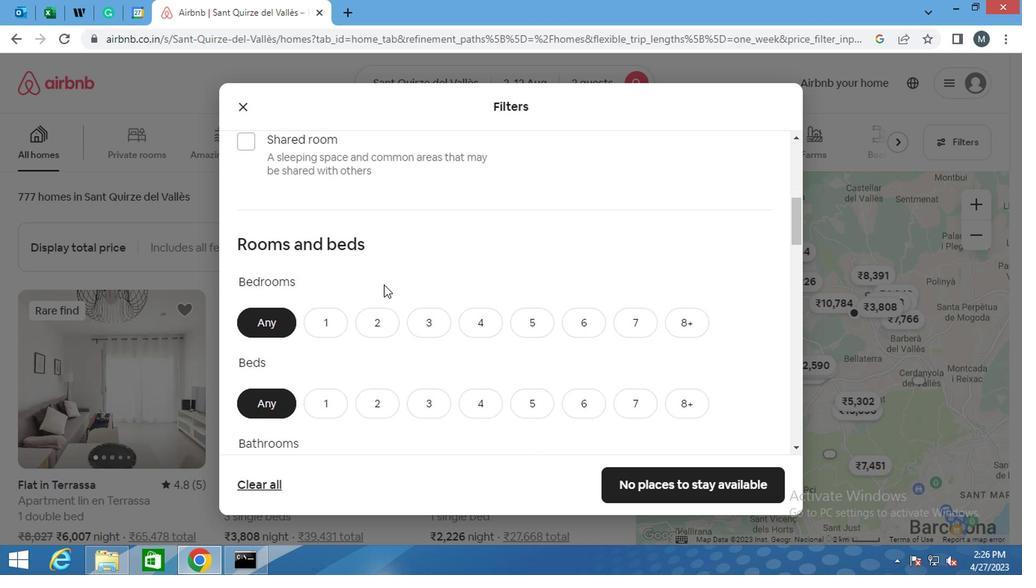 
Action: Mouse moved to (327, 259)
Screenshot: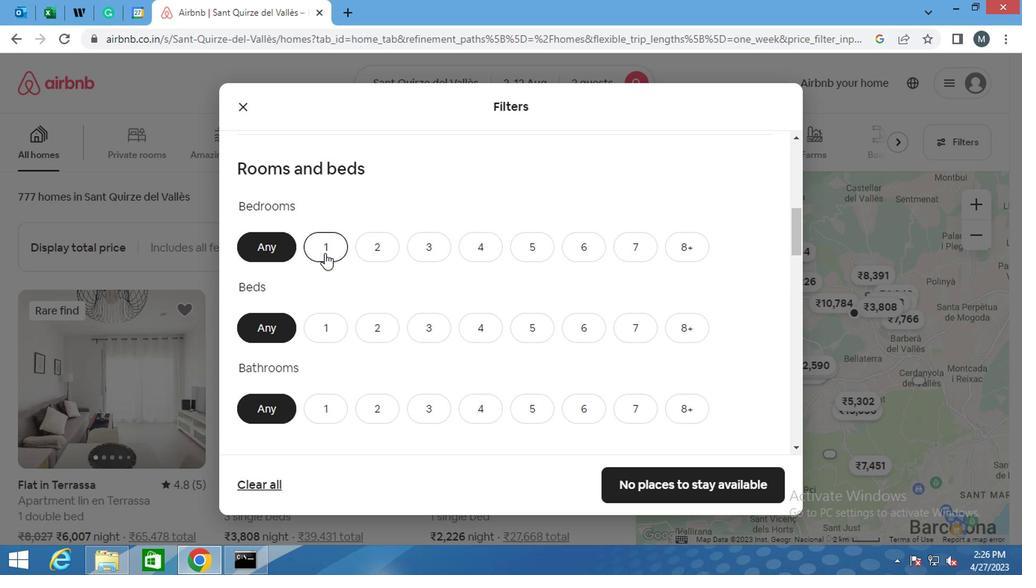 
Action: Mouse pressed left at (327, 259)
Screenshot: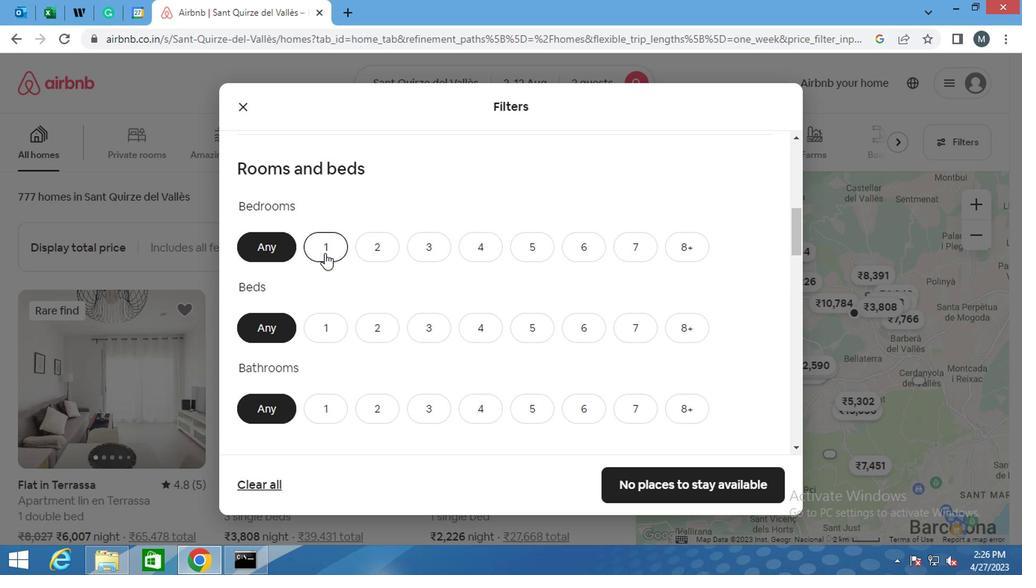 
Action: Mouse moved to (322, 322)
Screenshot: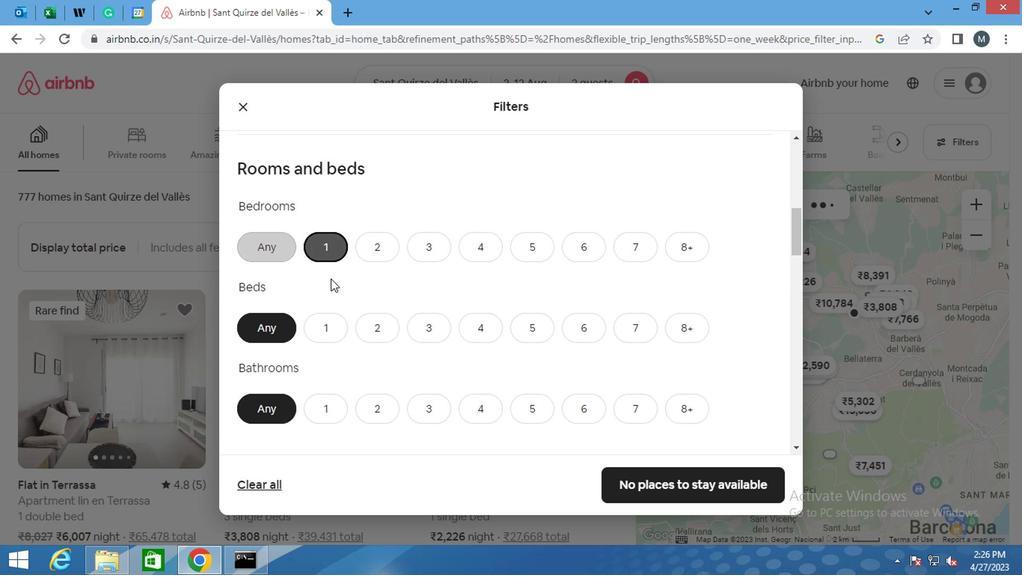 
Action: Mouse pressed left at (322, 322)
Screenshot: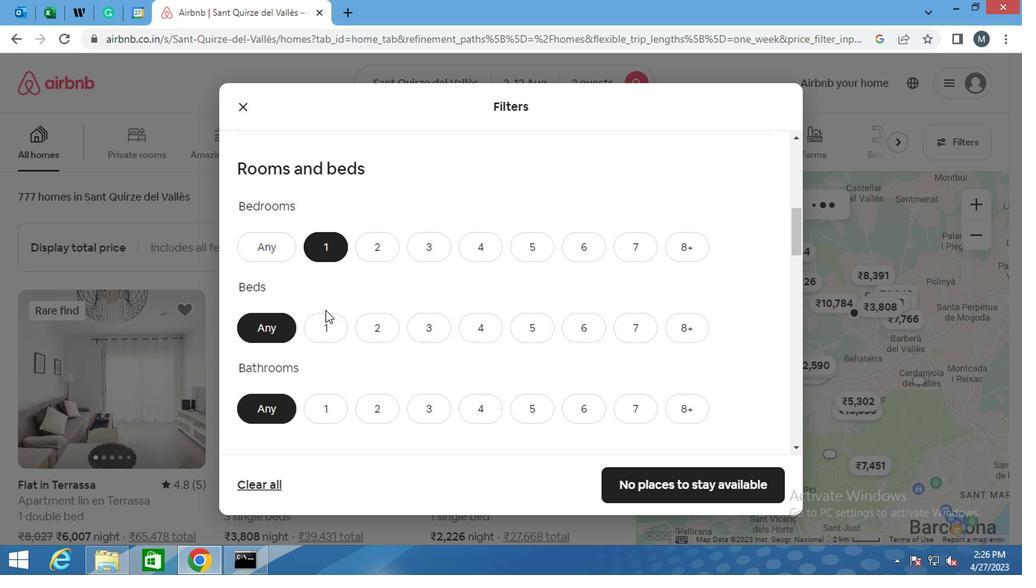 
Action: Mouse moved to (325, 317)
Screenshot: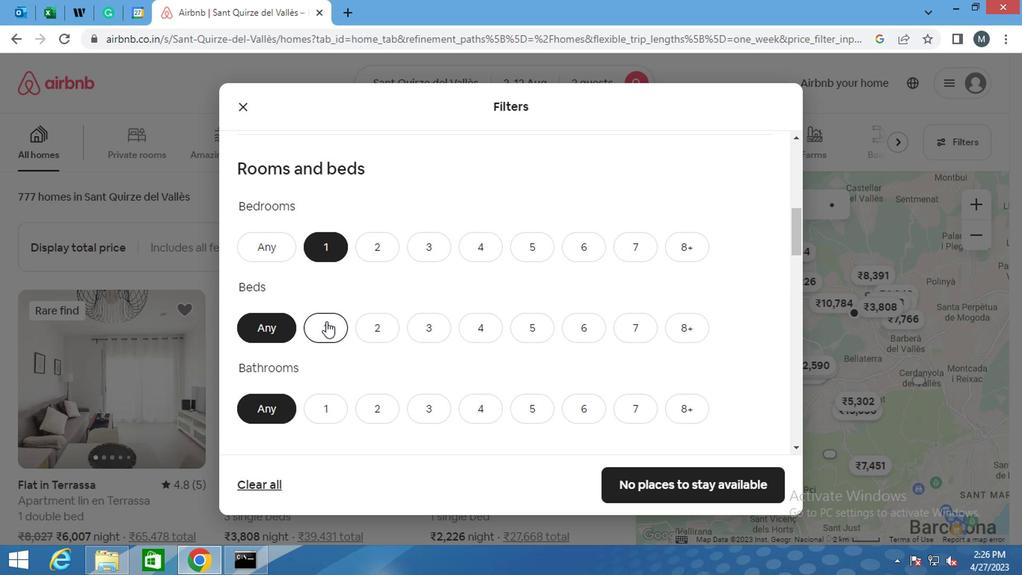 
Action: Mouse scrolled (325, 316) with delta (0, -1)
Screenshot: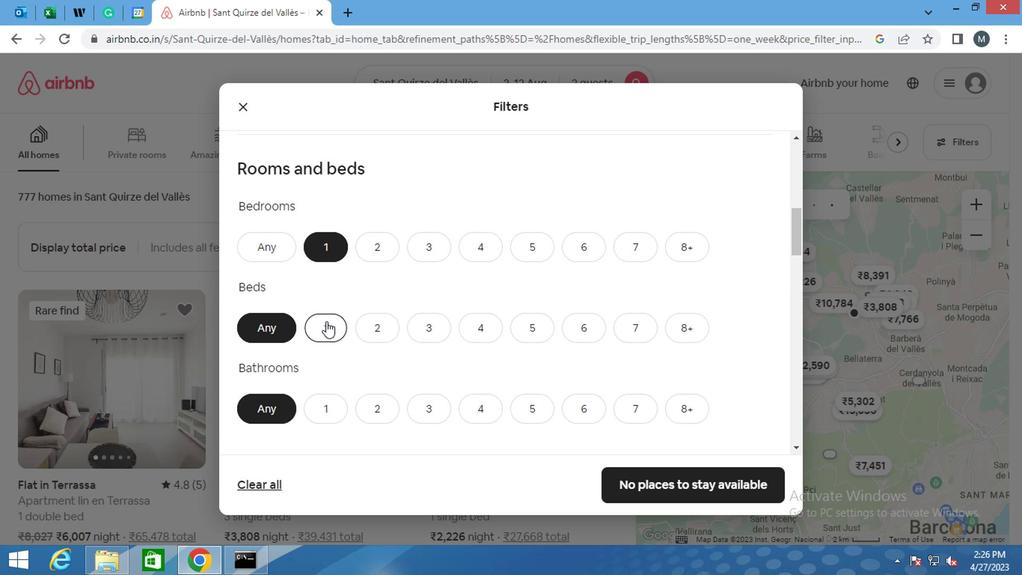 
Action: Mouse moved to (325, 325)
Screenshot: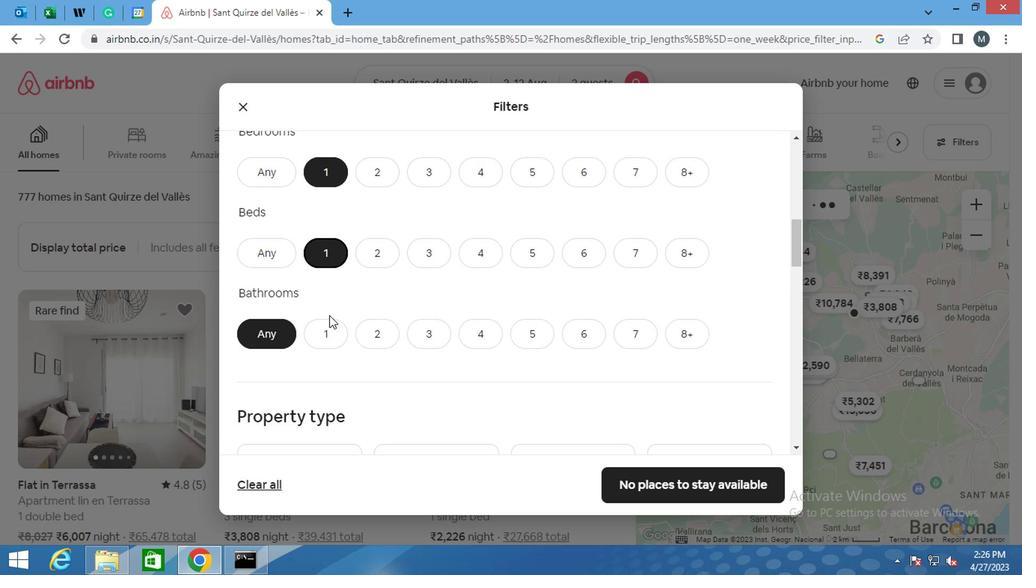 
Action: Mouse pressed left at (325, 325)
Screenshot: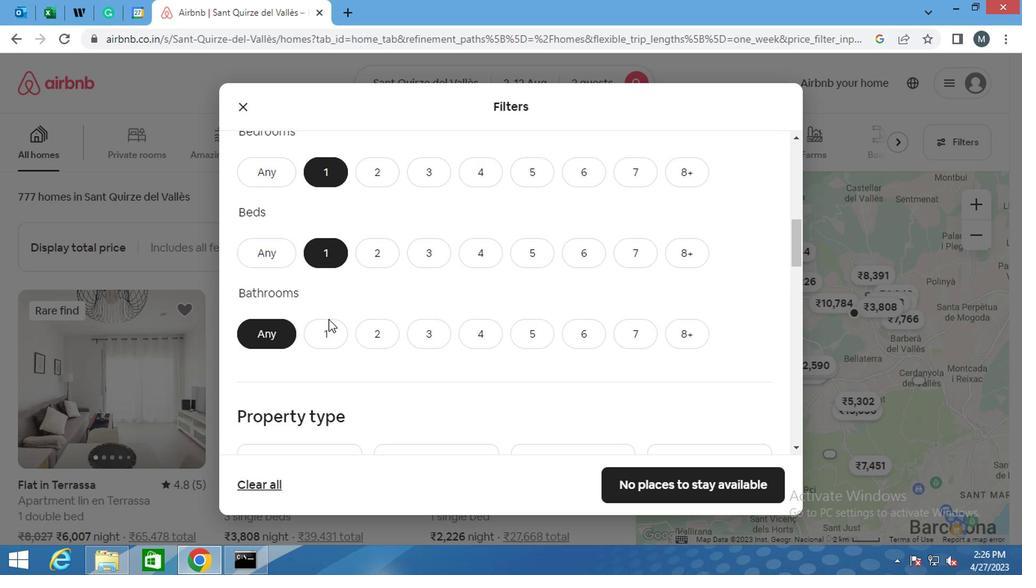 
Action: Mouse moved to (340, 299)
Screenshot: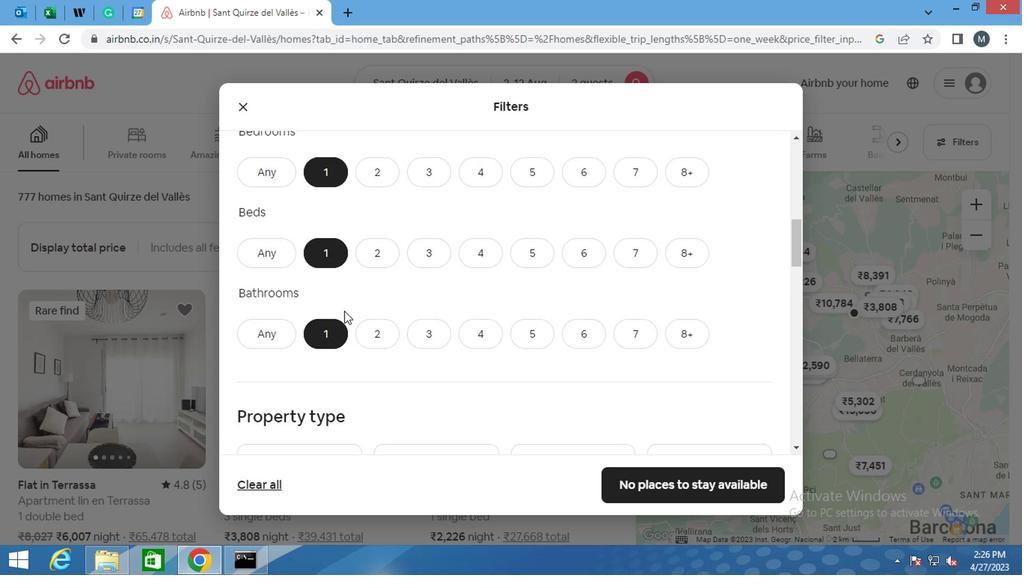 
Action: Mouse scrolled (340, 298) with delta (0, -1)
Screenshot: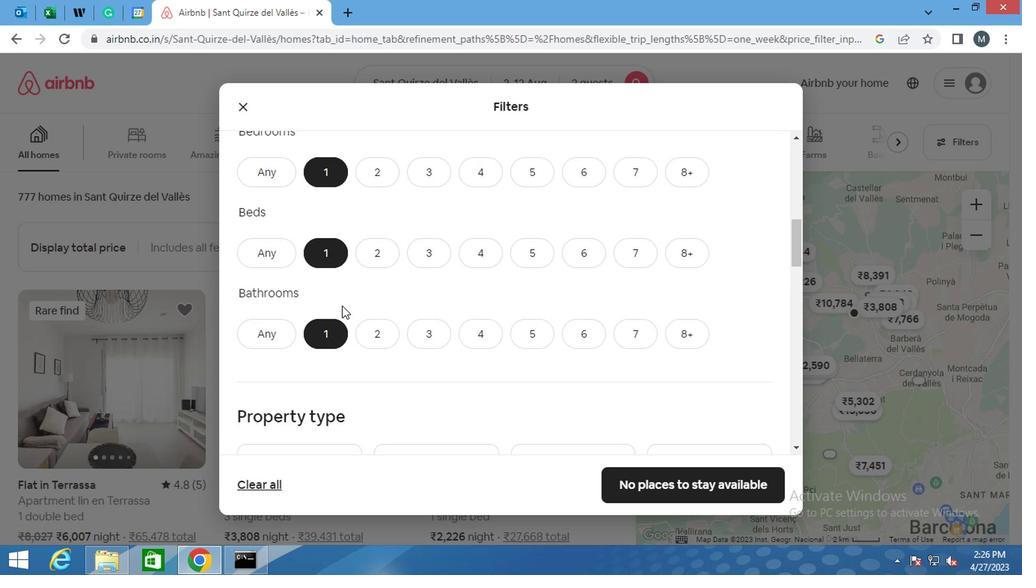 
Action: Mouse scrolled (340, 298) with delta (0, -1)
Screenshot: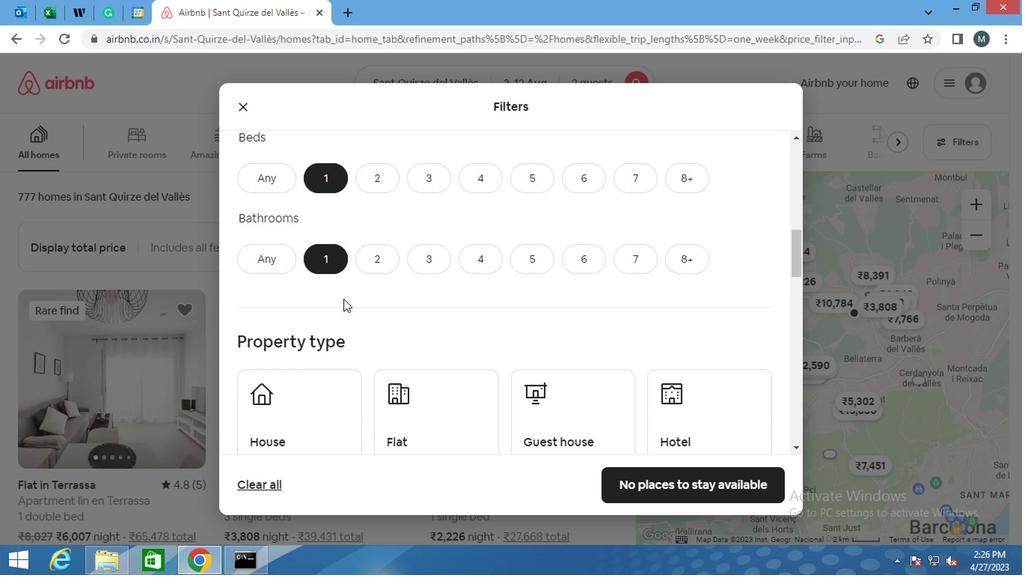 
Action: Mouse scrolled (340, 298) with delta (0, -1)
Screenshot: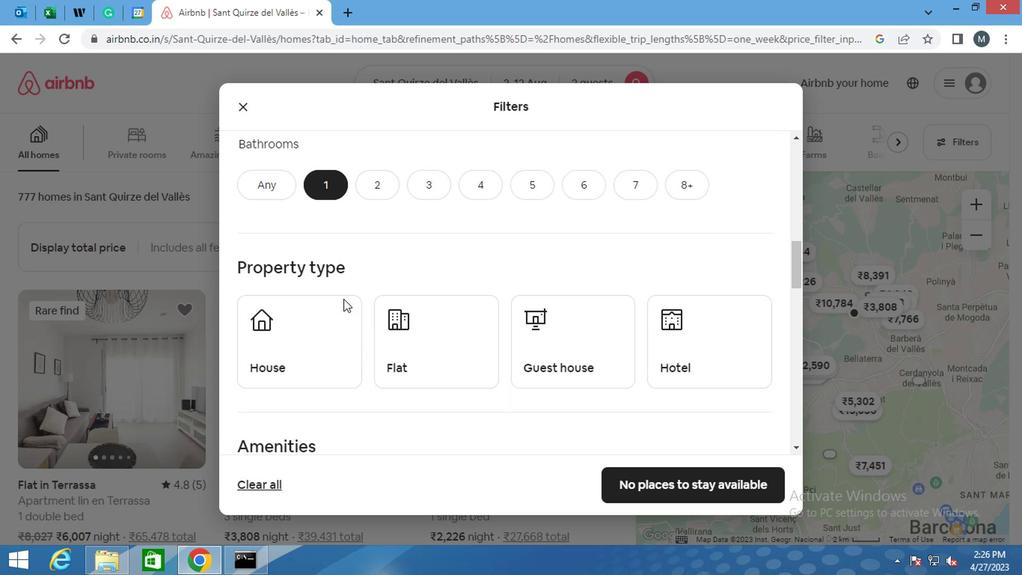 
Action: Mouse moved to (328, 296)
Screenshot: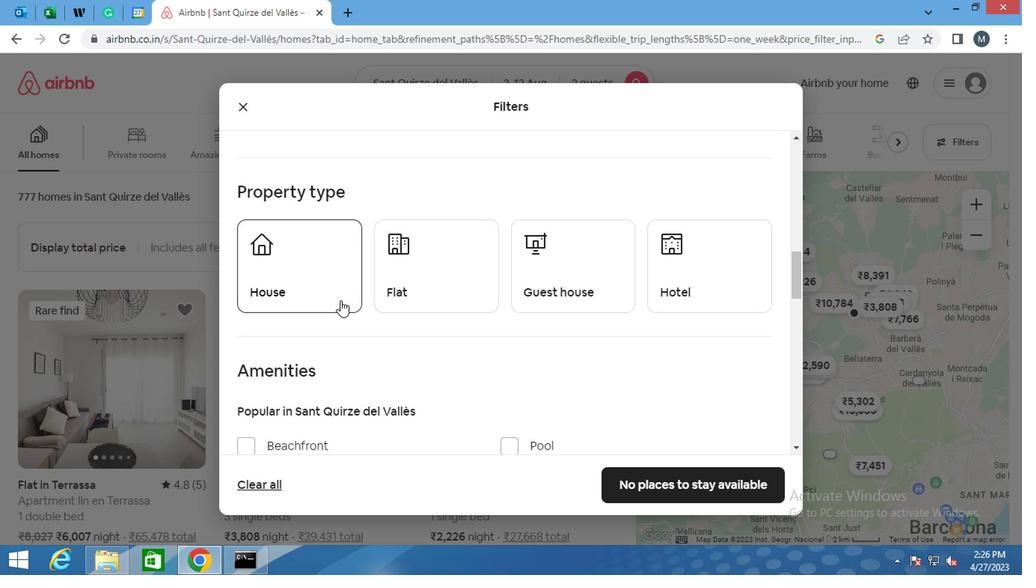 
Action: Mouse pressed left at (328, 296)
Screenshot: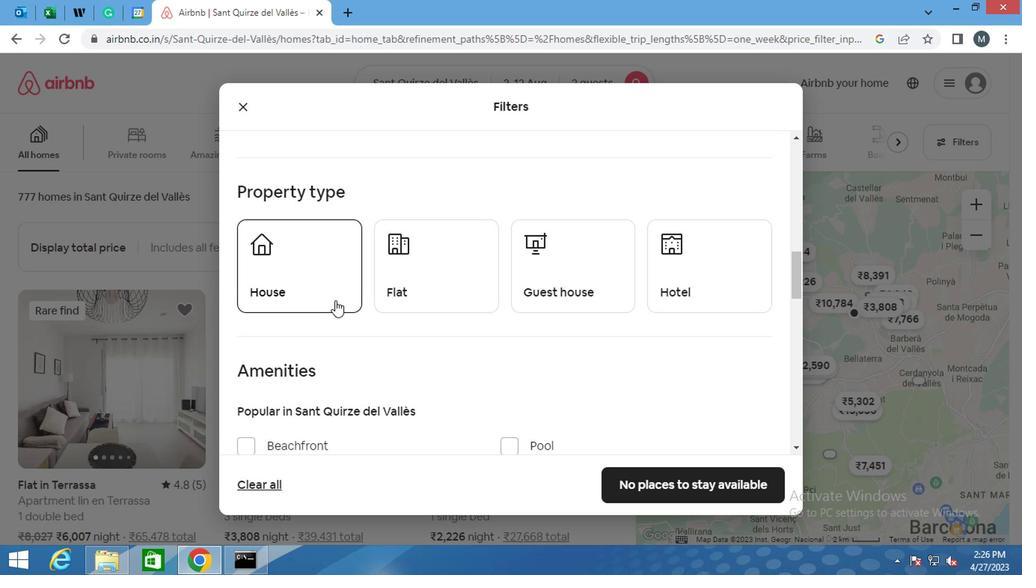 
Action: Mouse moved to (422, 293)
Screenshot: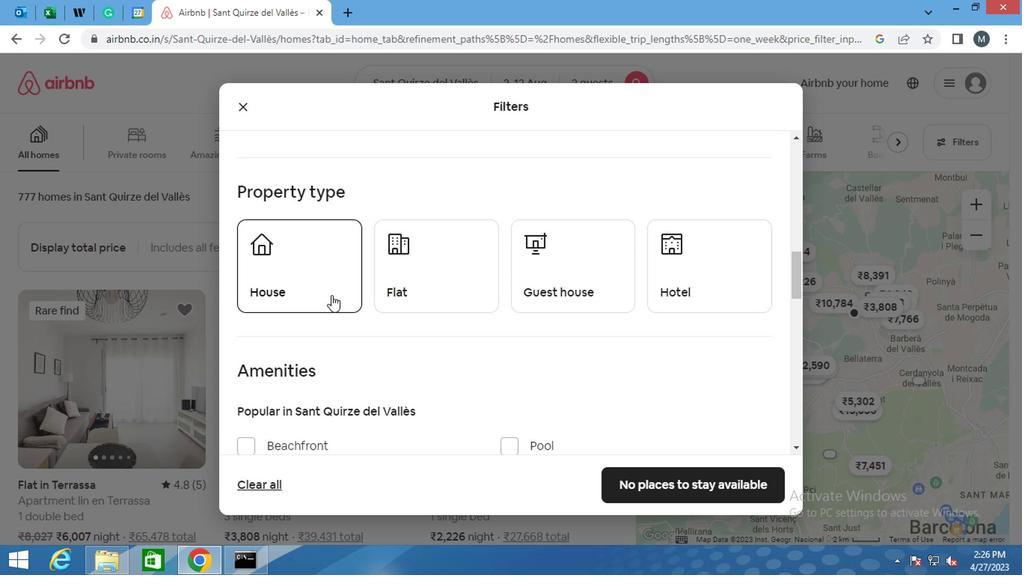 
Action: Mouse pressed left at (422, 293)
Screenshot: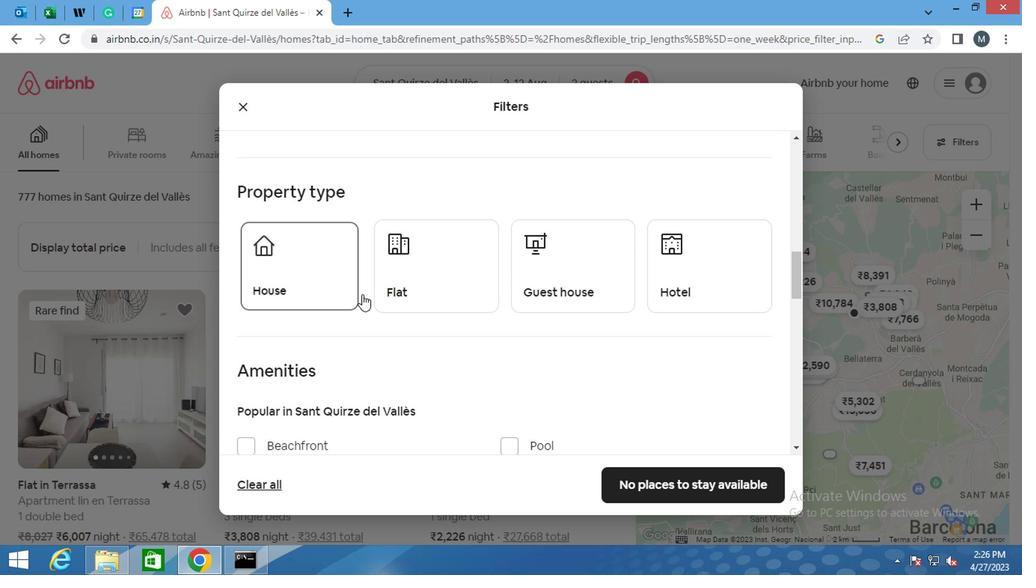 
Action: Mouse moved to (532, 289)
Screenshot: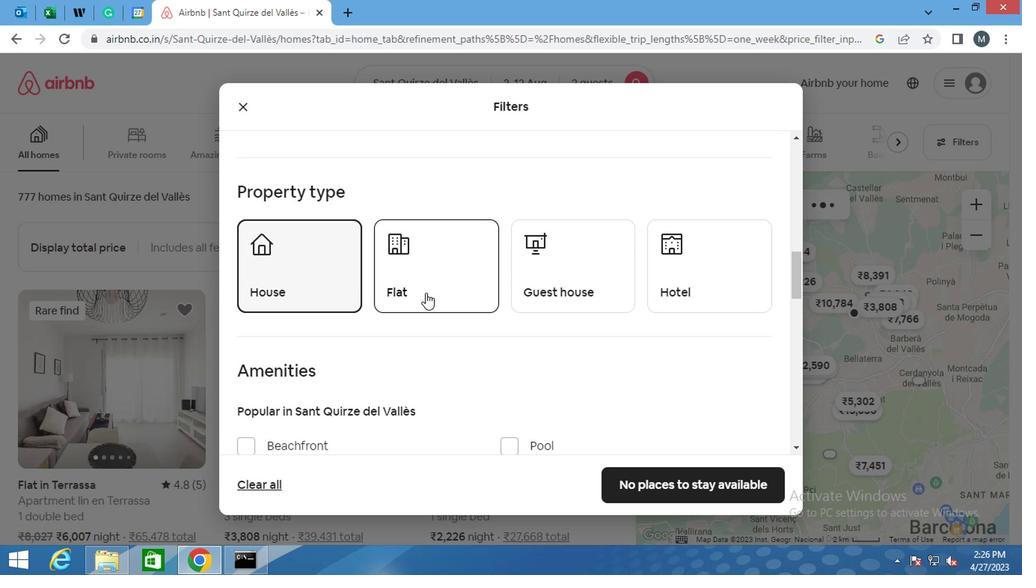 
Action: Mouse pressed left at (532, 289)
Screenshot: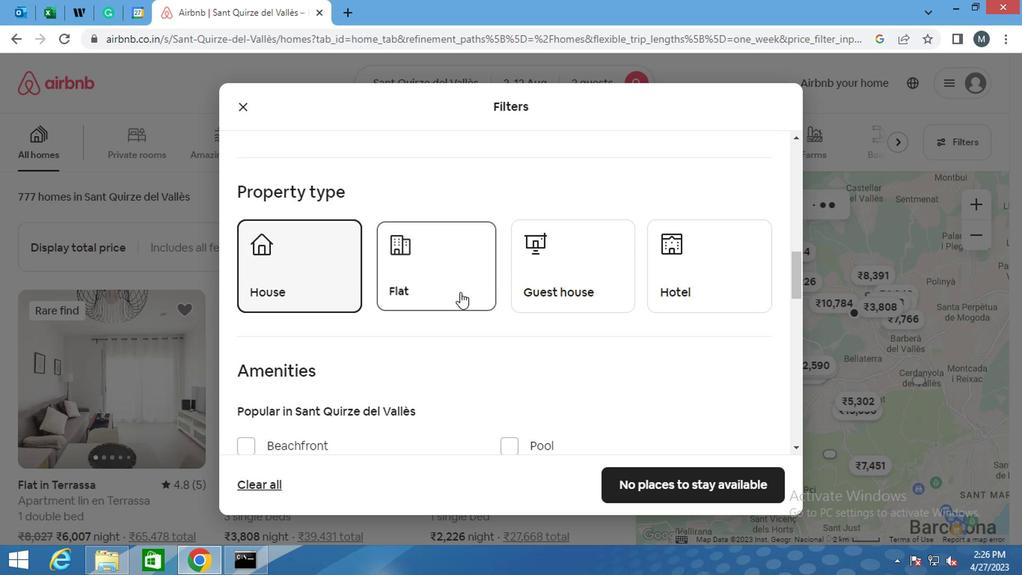 
Action: Mouse moved to (691, 289)
Screenshot: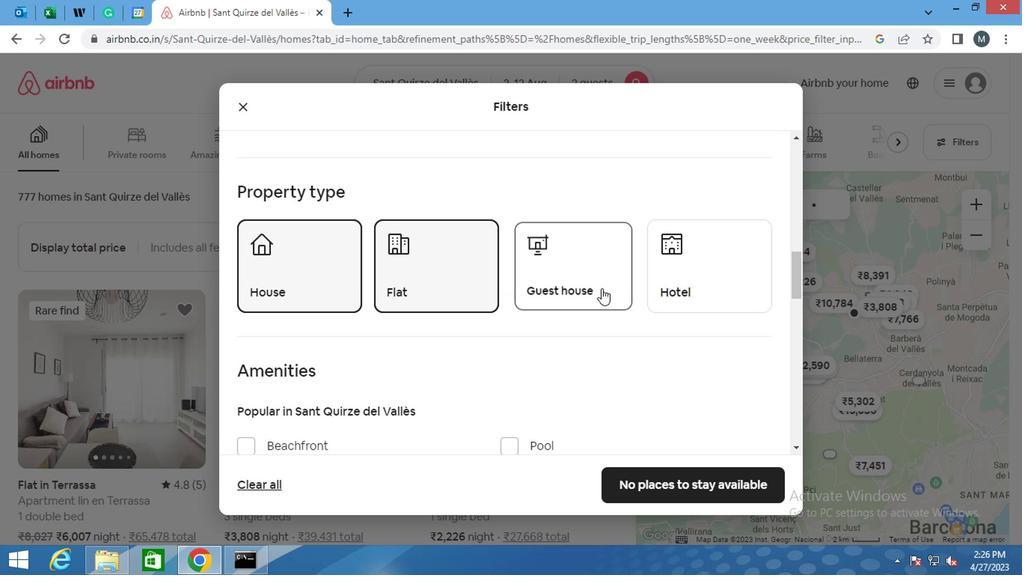 
Action: Mouse pressed left at (691, 289)
Screenshot: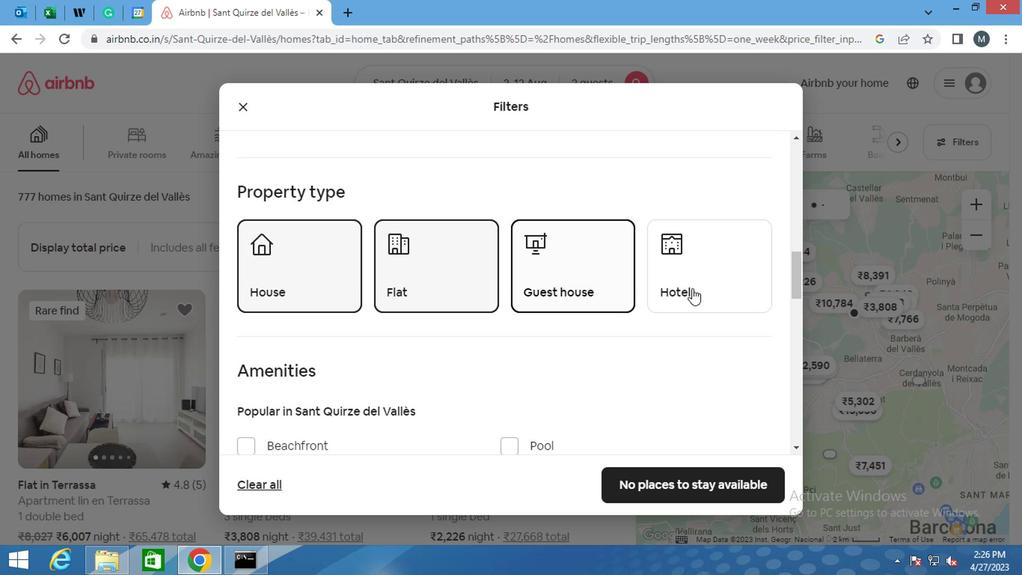 
Action: Mouse moved to (385, 274)
Screenshot: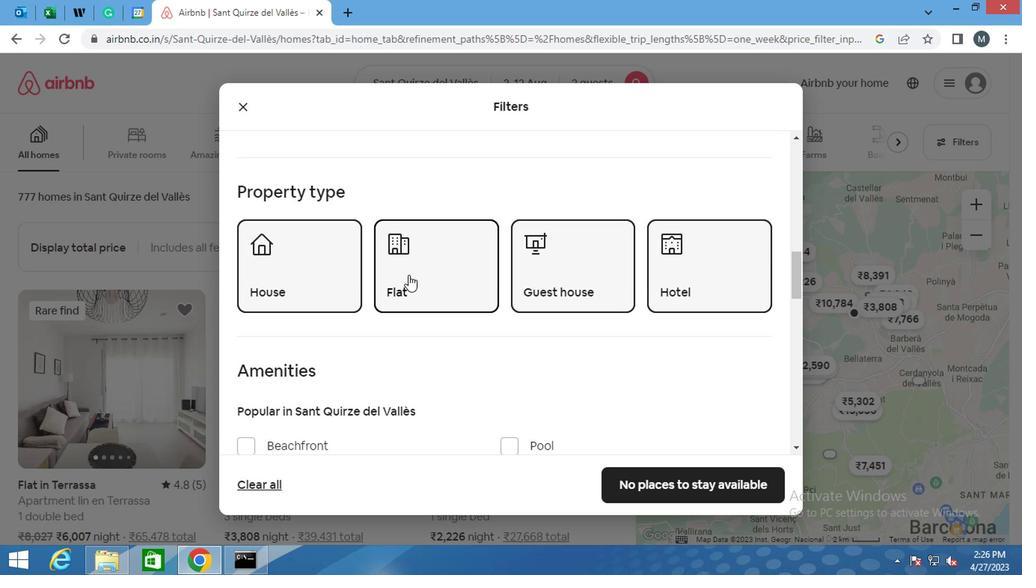 
Action: Mouse scrolled (385, 273) with delta (0, -1)
Screenshot: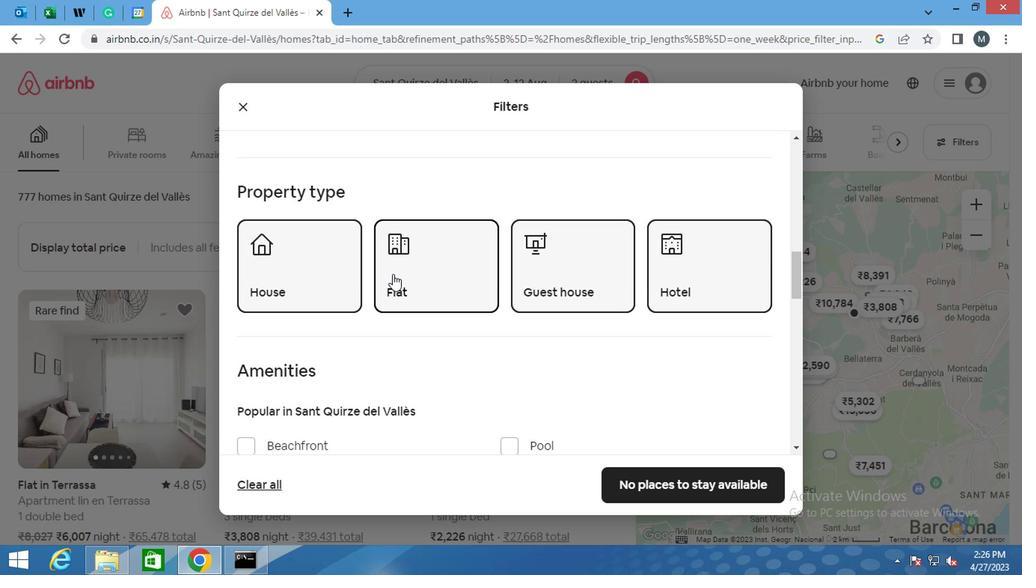 
Action: Mouse scrolled (385, 273) with delta (0, -1)
Screenshot: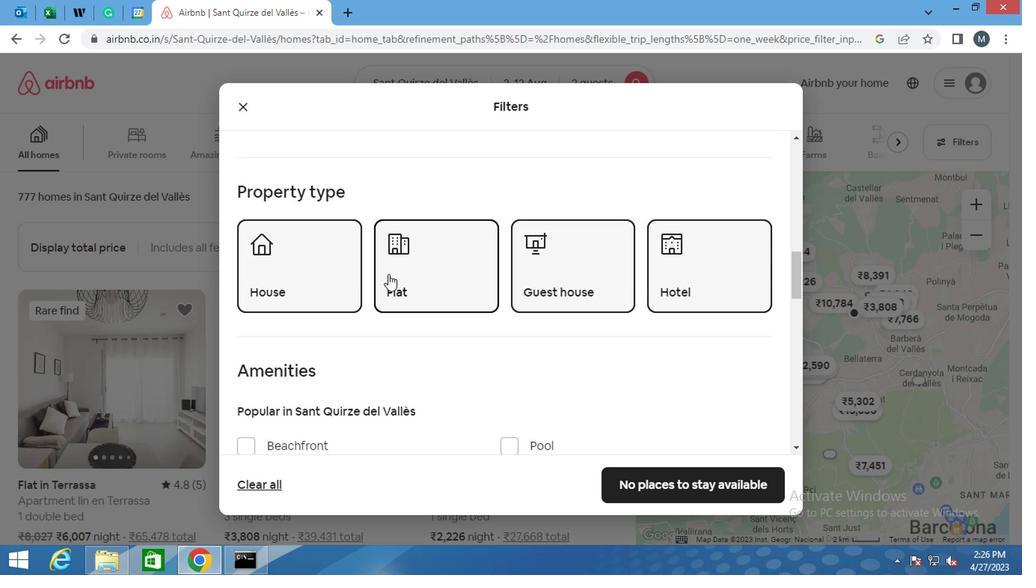 
Action: Mouse moved to (382, 274)
Screenshot: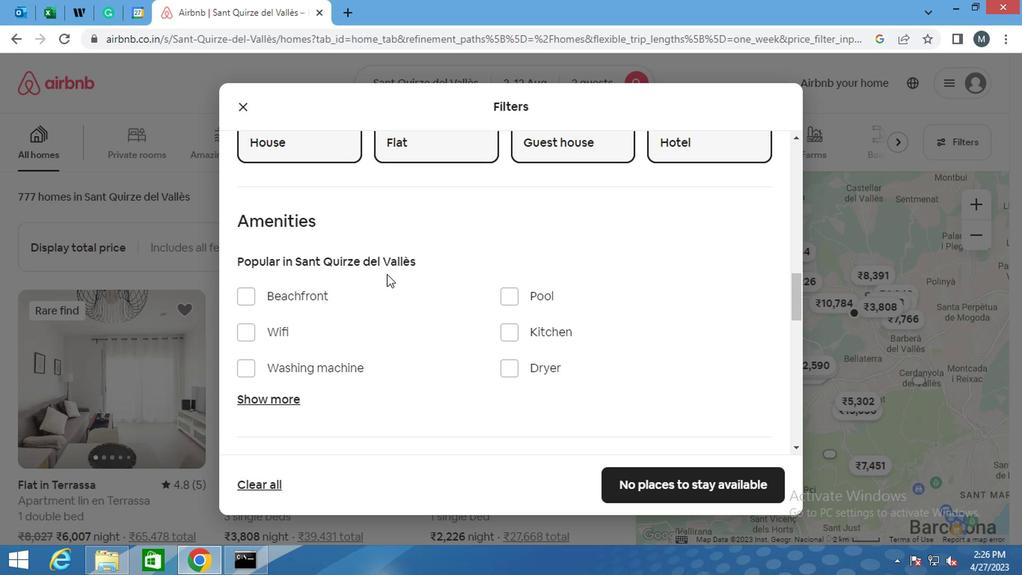 
Action: Mouse scrolled (382, 273) with delta (0, -1)
Screenshot: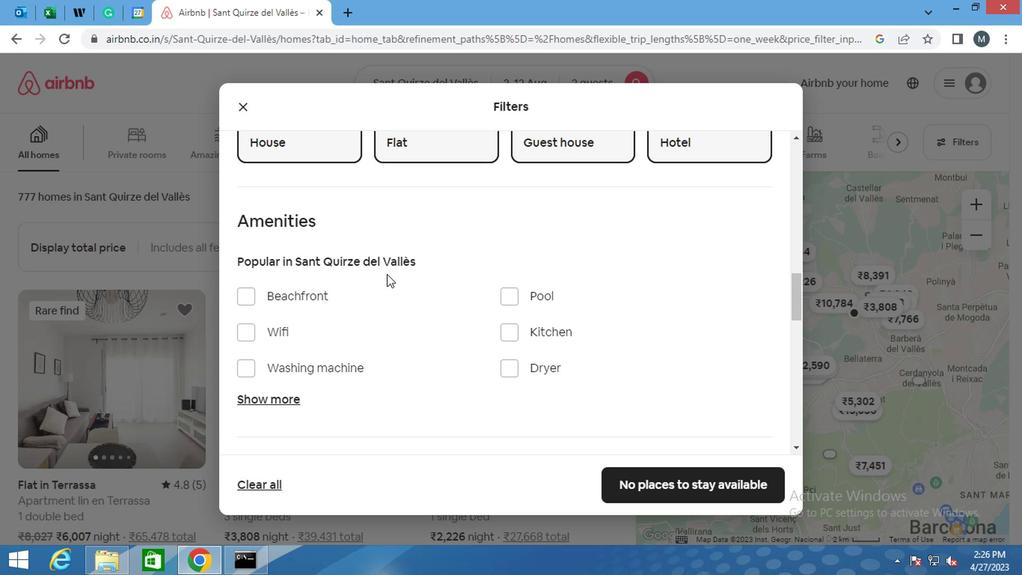 
Action: Mouse moved to (379, 275)
Screenshot: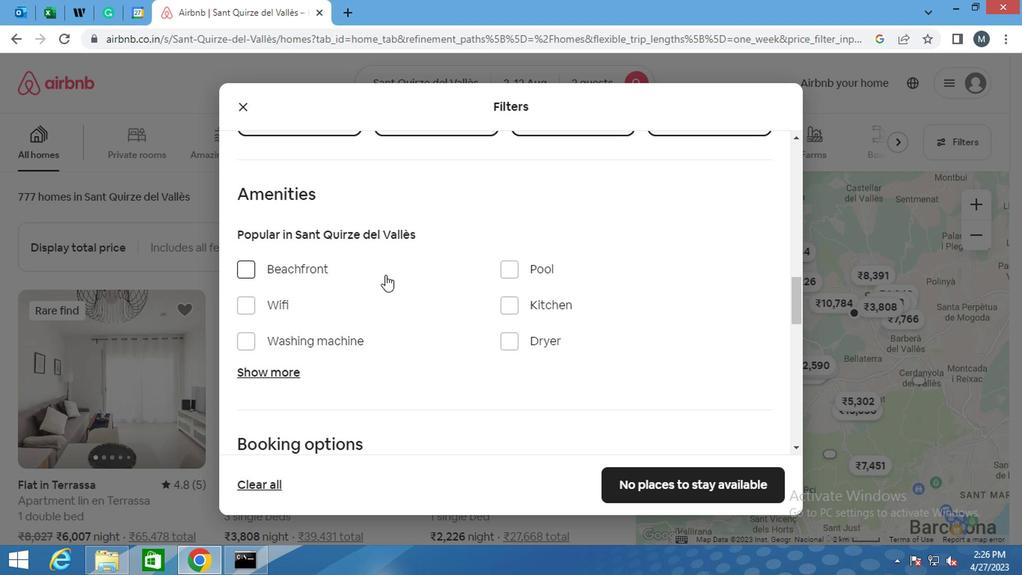 
Action: Mouse scrolled (379, 274) with delta (0, 0)
Screenshot: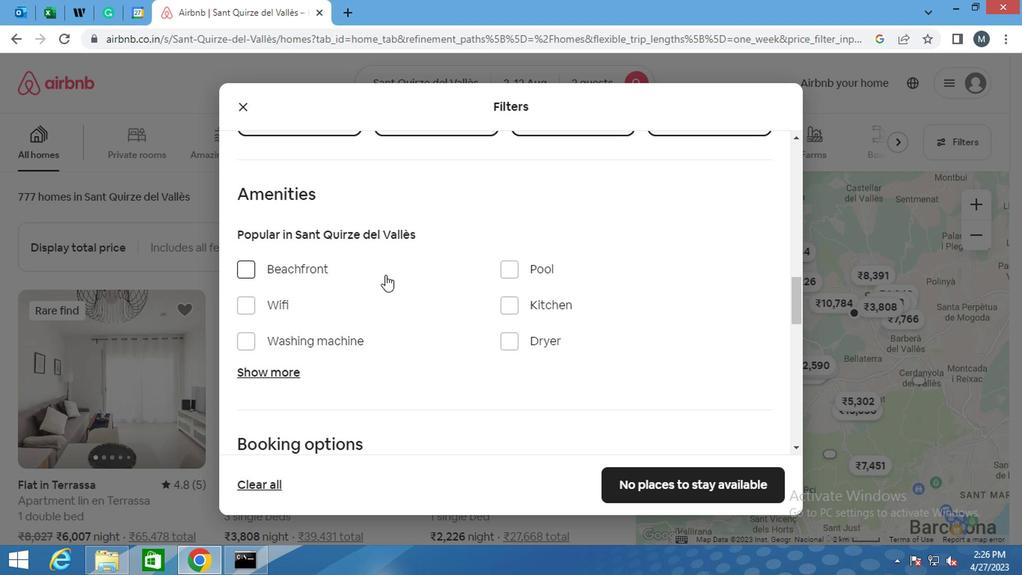 
Action: Mouse moved to (379, 277)
Screenshot: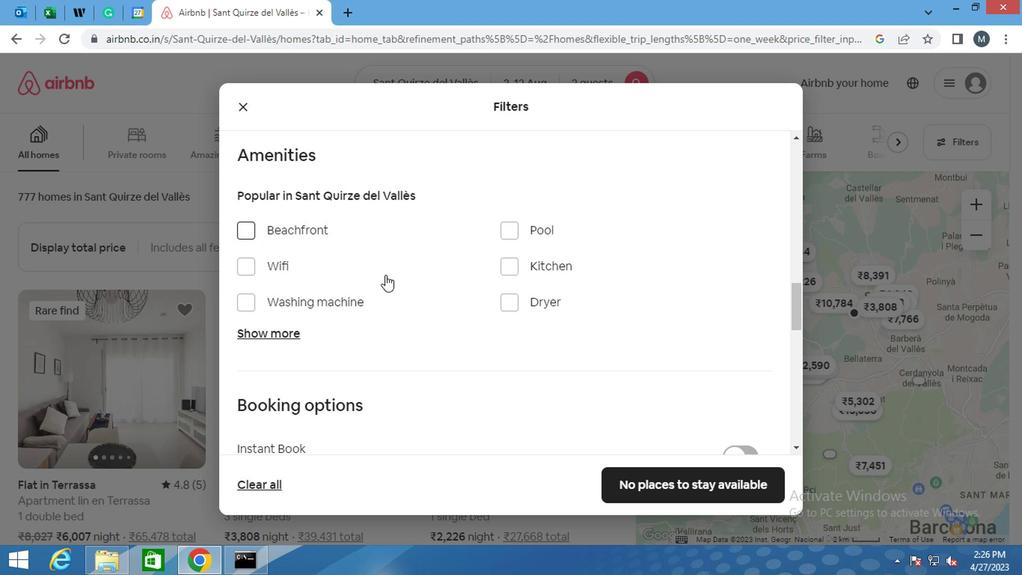 
Action: Mouse scrolled (379, 276) with delta (0, -1)
Screenshot: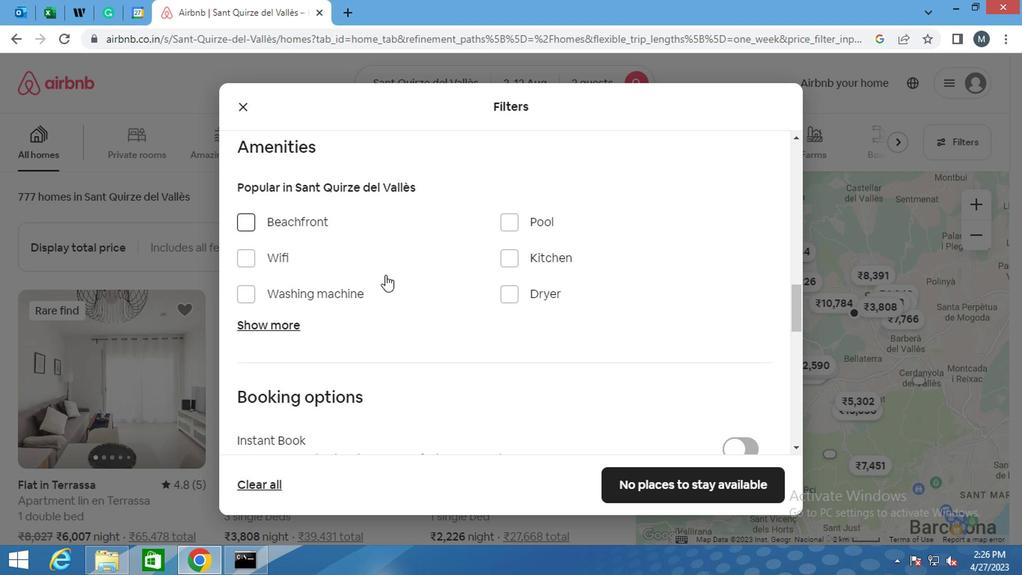 
Action: Mouse moved to (403, 283)
Screenshot: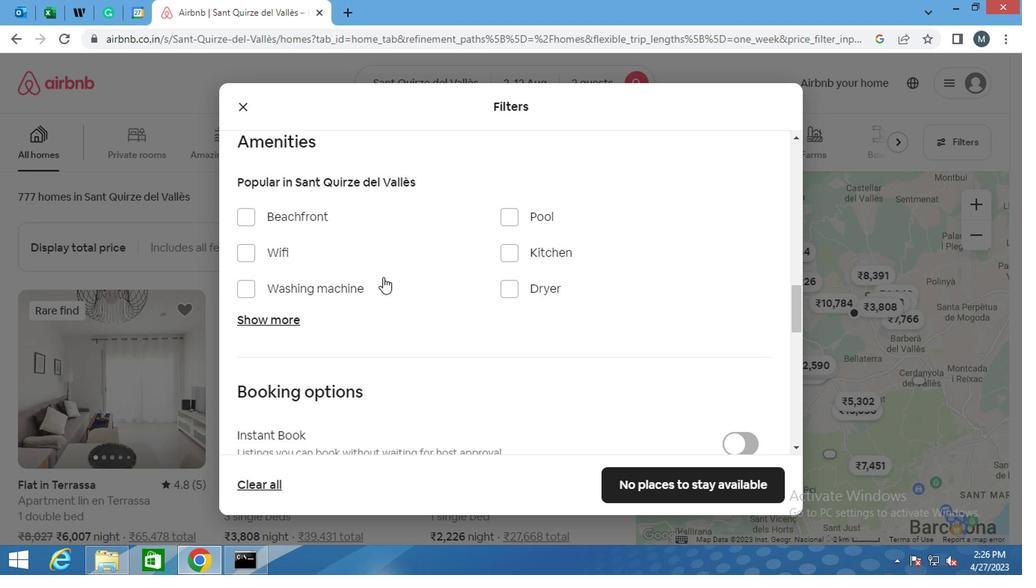 
Action: Mouse scrolled (403, 282) with delta (0, -1)
Screenshot: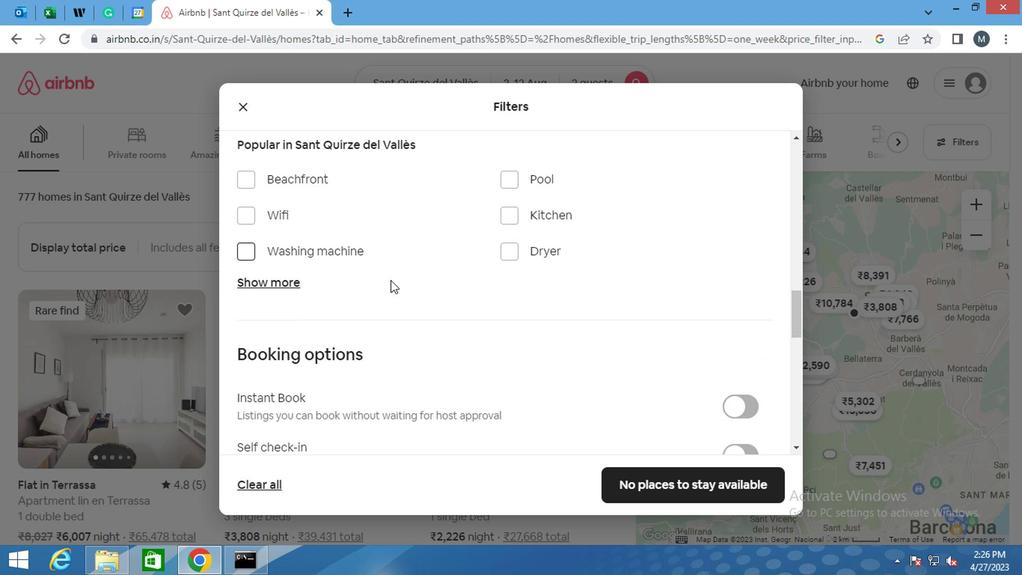 
Action: Mouse scrolled (403, 282) with delta (0, -1)
Screenshot: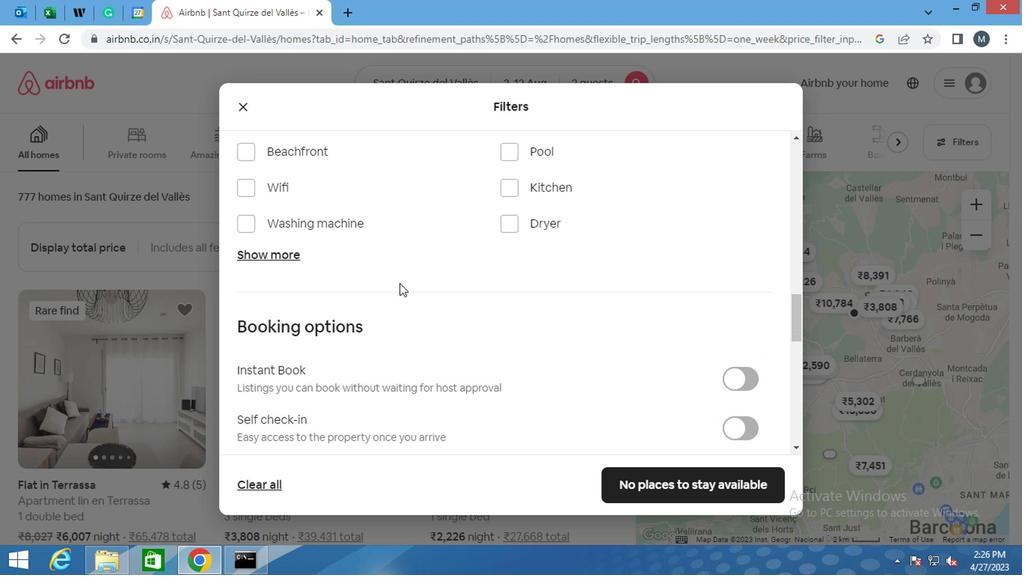 
Action: Mouse scrolled (403, 282) with delta (0, -1)
Screenshot: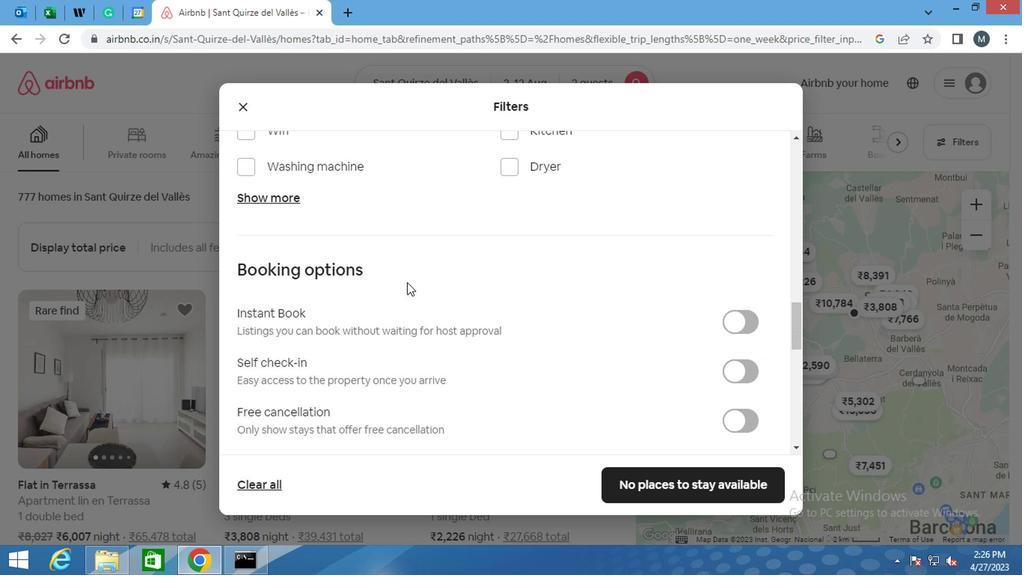 
Action: Mouse moved to (581, 257)
Screenshot: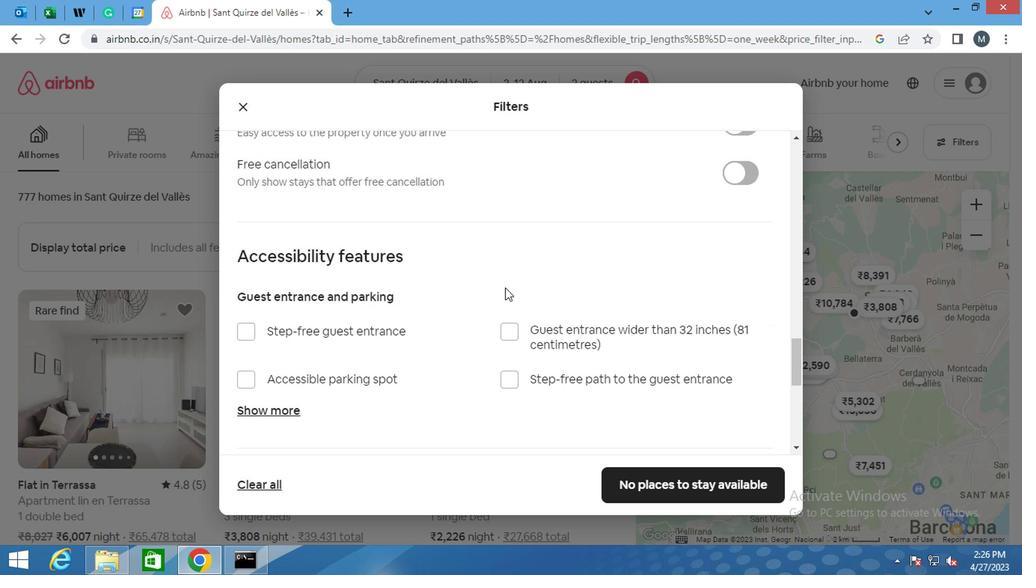 
Action: Mouse scrolled (581, 258) with delta (0, 1)
Screenshot: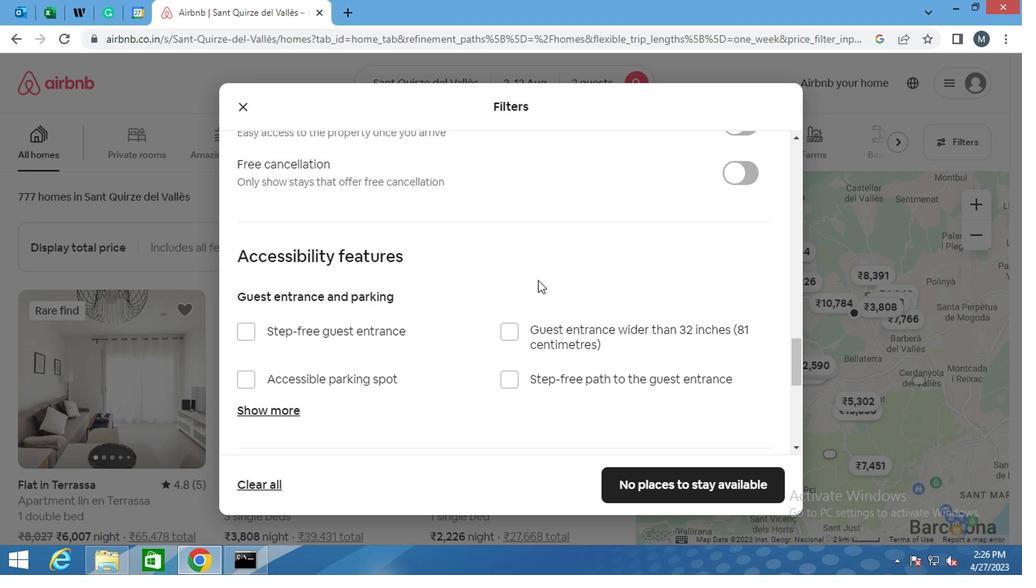 
Action: Mouse moved to (581, 257)
Screenshot: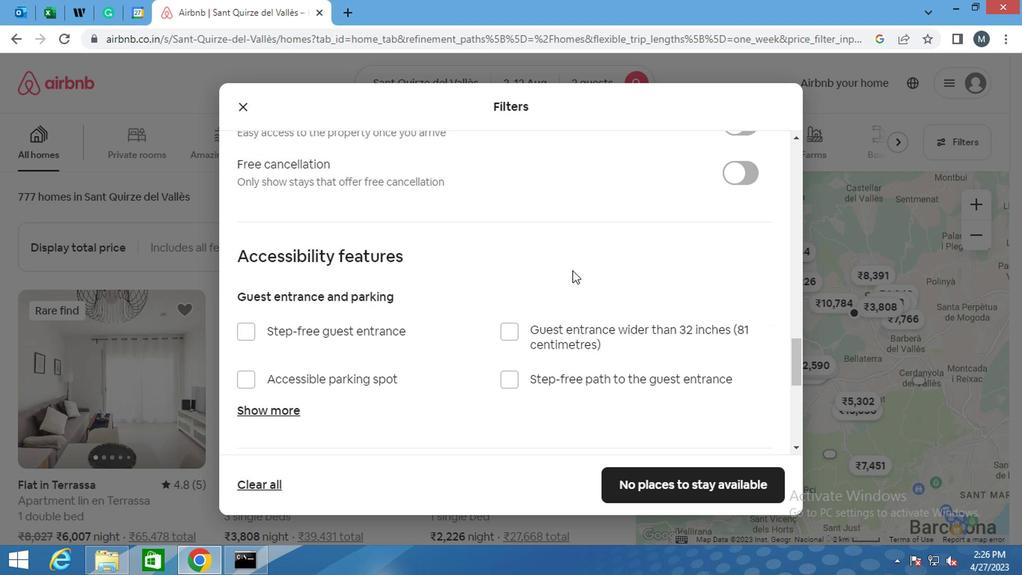 
Action: Mouse scrolled (581, 258) with delta (0, 1)
Screenshot: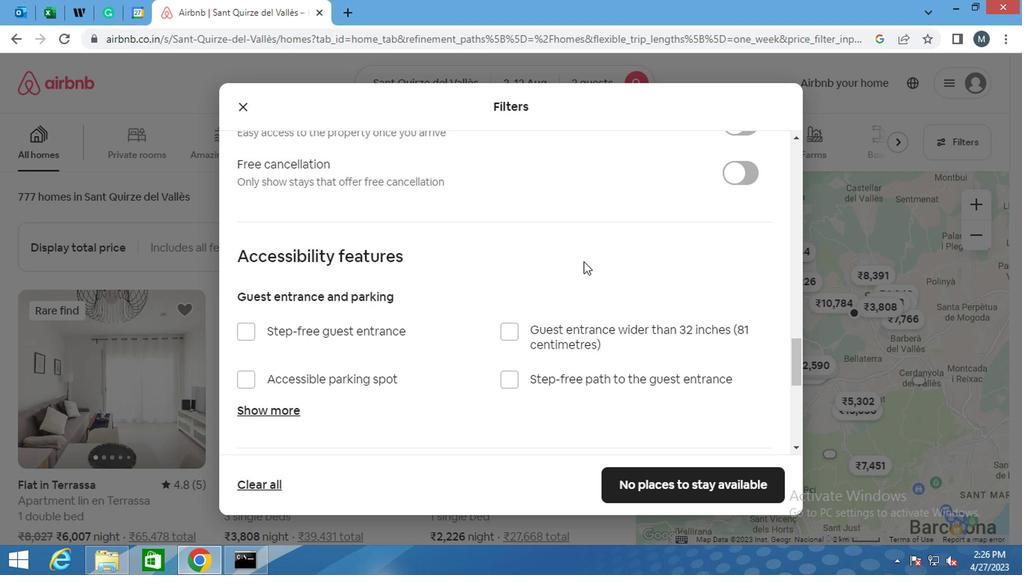 
Action: Mouse moved to (739, 276)
Screenshot: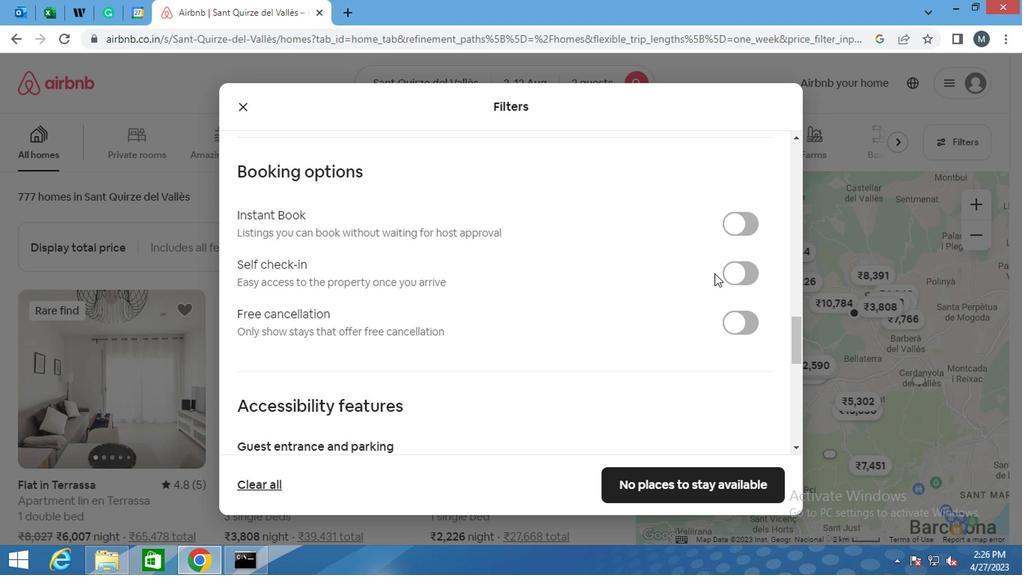 
Action: Mouse pressed left at (739, 276)
Screenshot: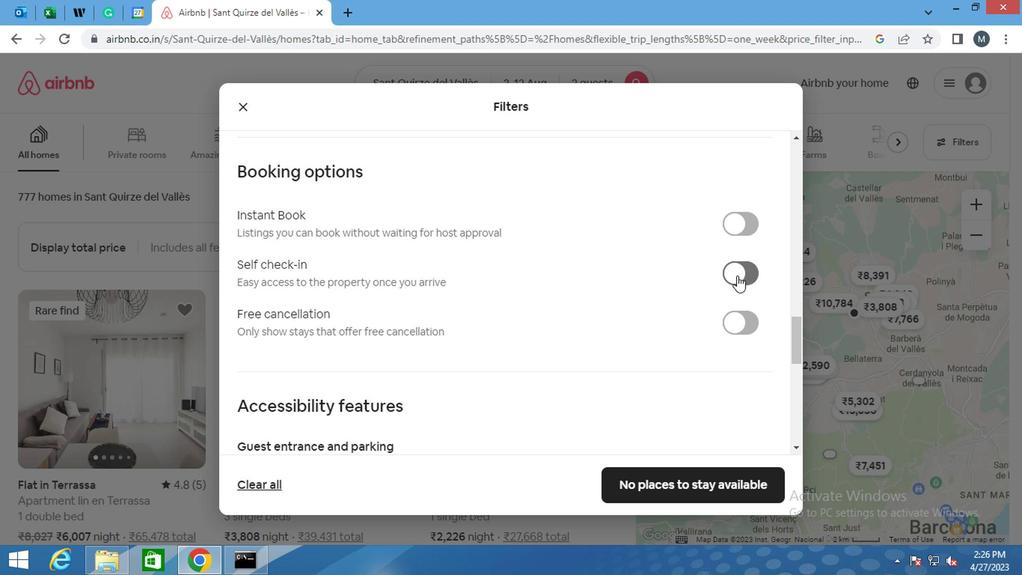 
Action: Mouse moved to (407, 289)
Screenshot: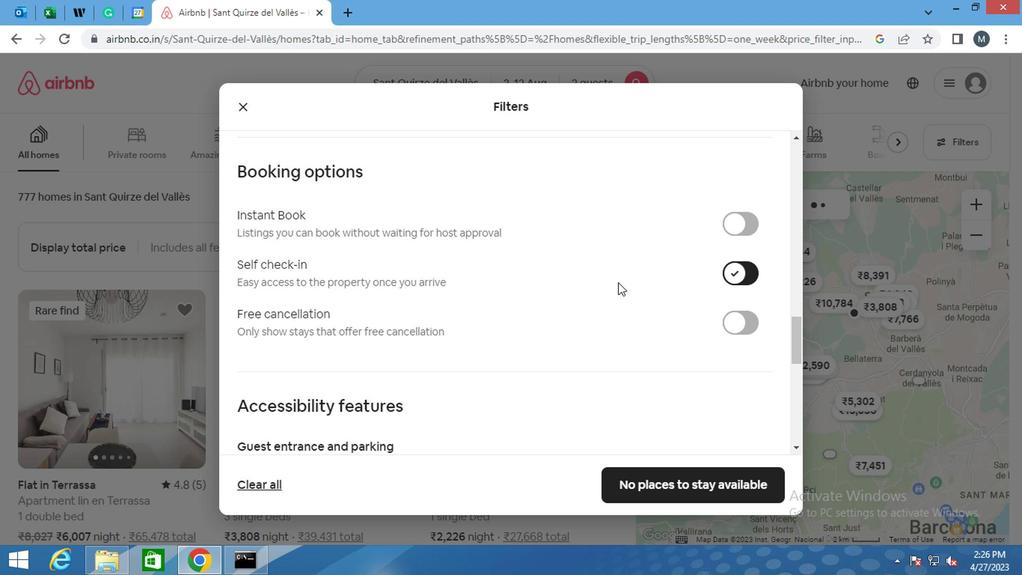 
Action: Mouse scrolled (407, 289) with delta (0, 0)
Screenshot: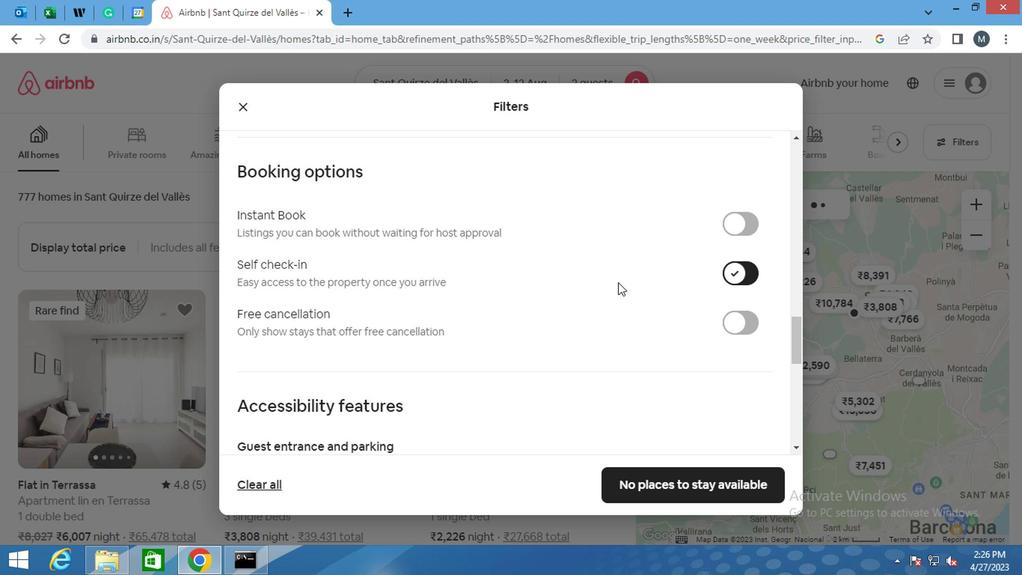 
Action: Mouse moved to (399, 293)
Screenshot: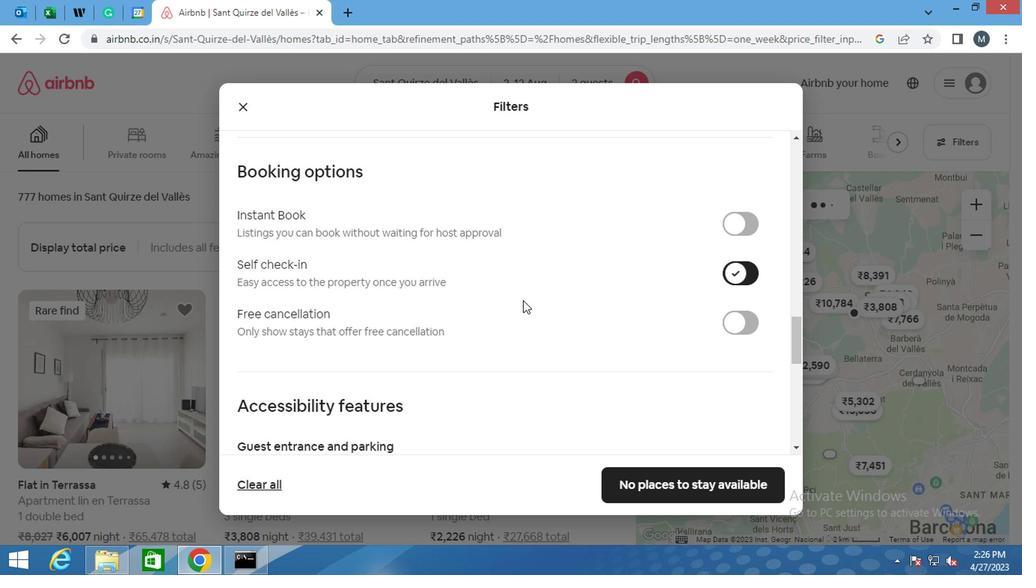 
Action: Mouse scrolled (399, 292) with delta (0, 0)
Screenshot: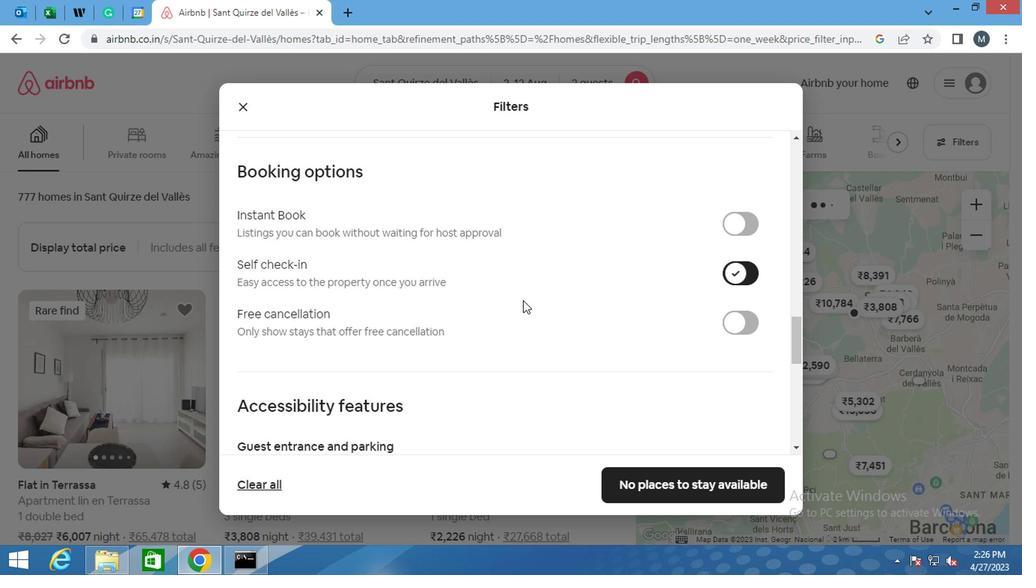 
Action: Mouse moved to (385, 298)
Screenshot: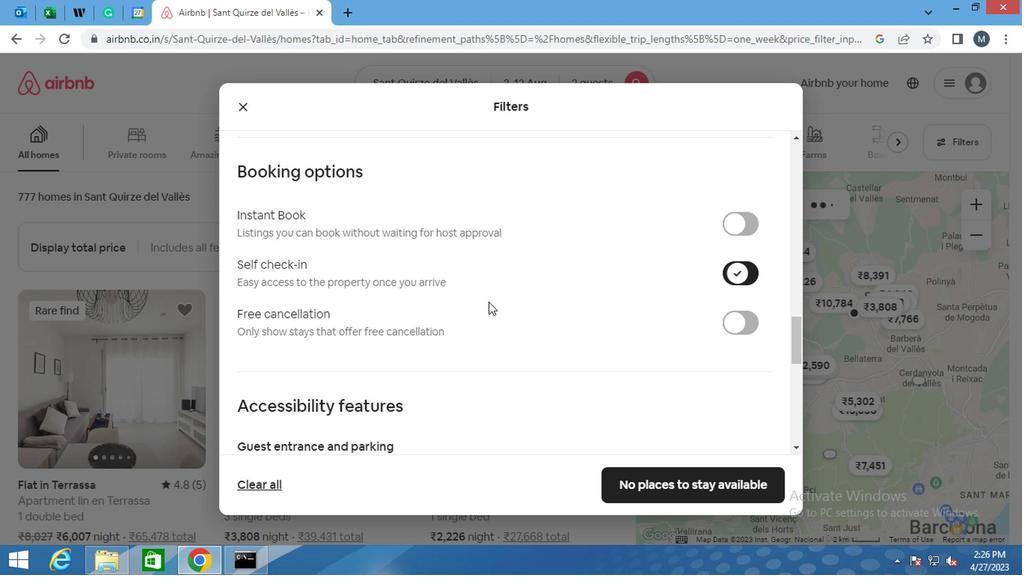 
Action: Mouse scrolled (385, 297) with delta (0, 0)
Screenshot: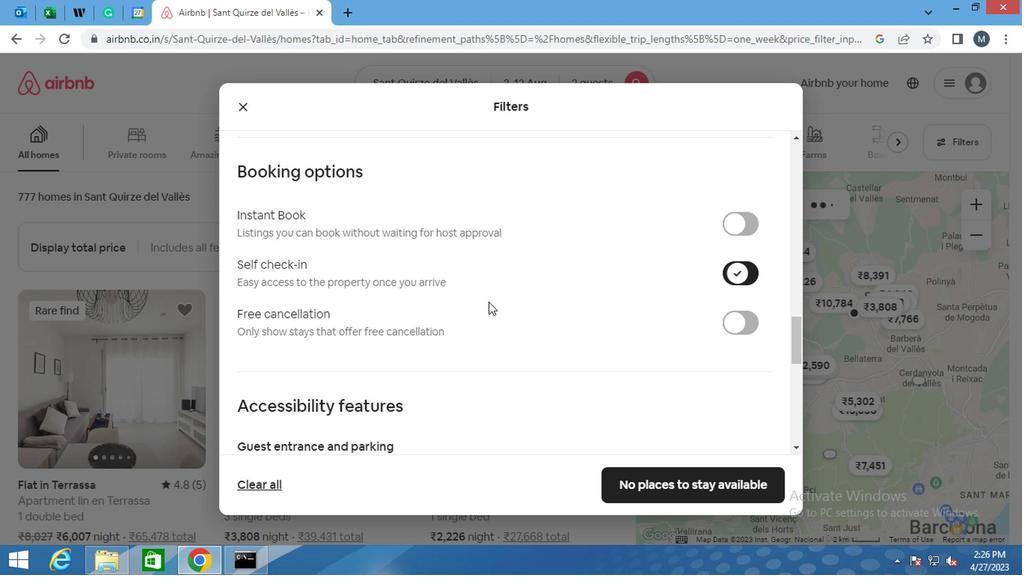 
Action: Mouse moved to (363, 301)
Screenshot: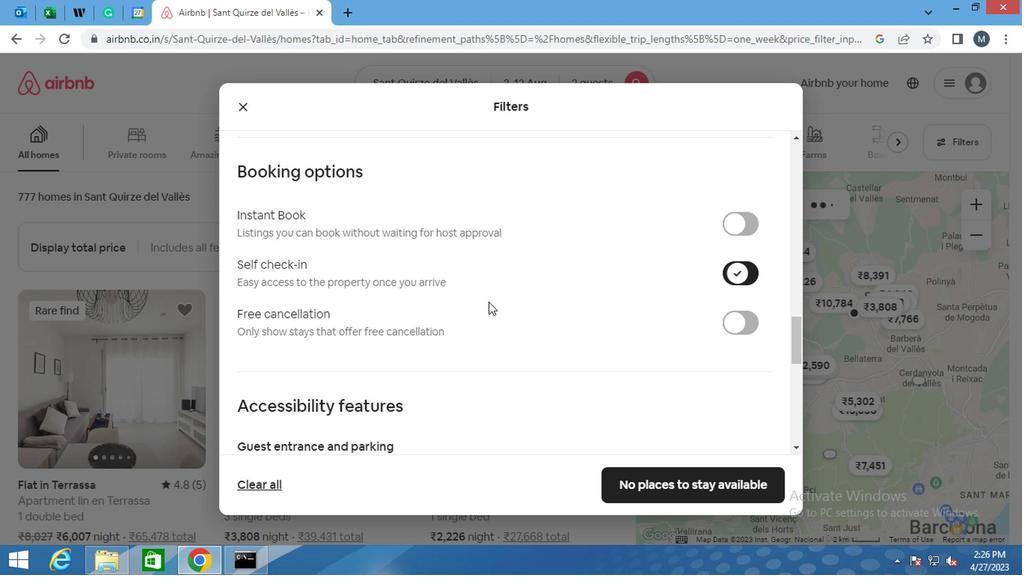 
Action: Mouse scrolled (363, 301) with delta (0, 0)
Screenshot: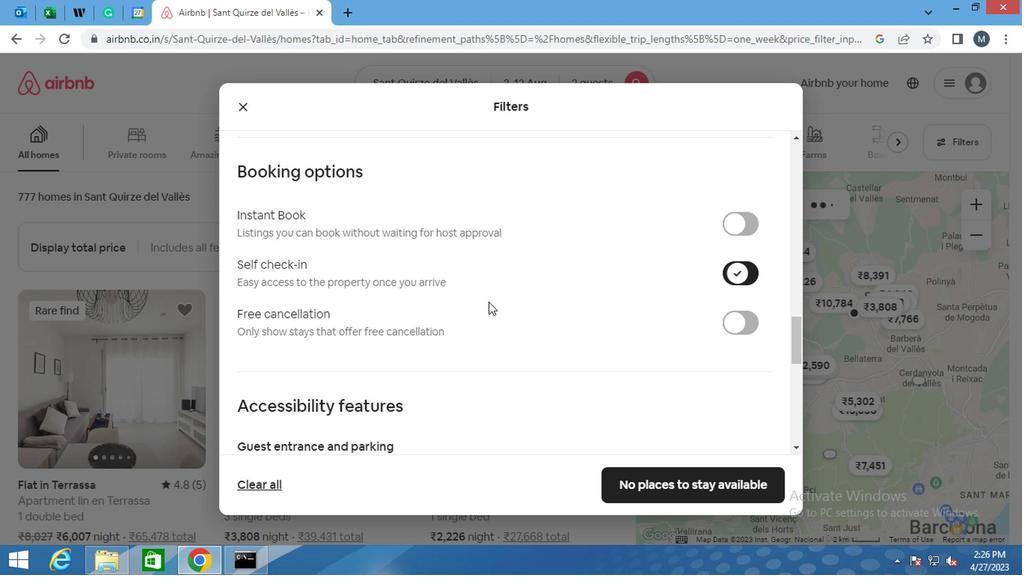 
Action: Mouse moved to (318, 309)
Screenshot: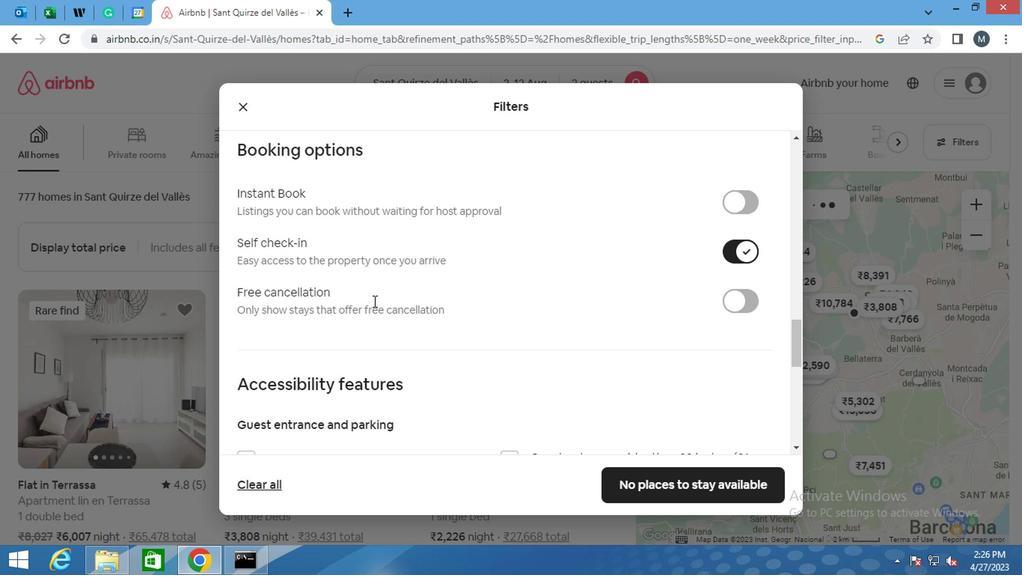 
Action: Mouse scrolled (318, 308) with delta (0, 0)
Screenshot: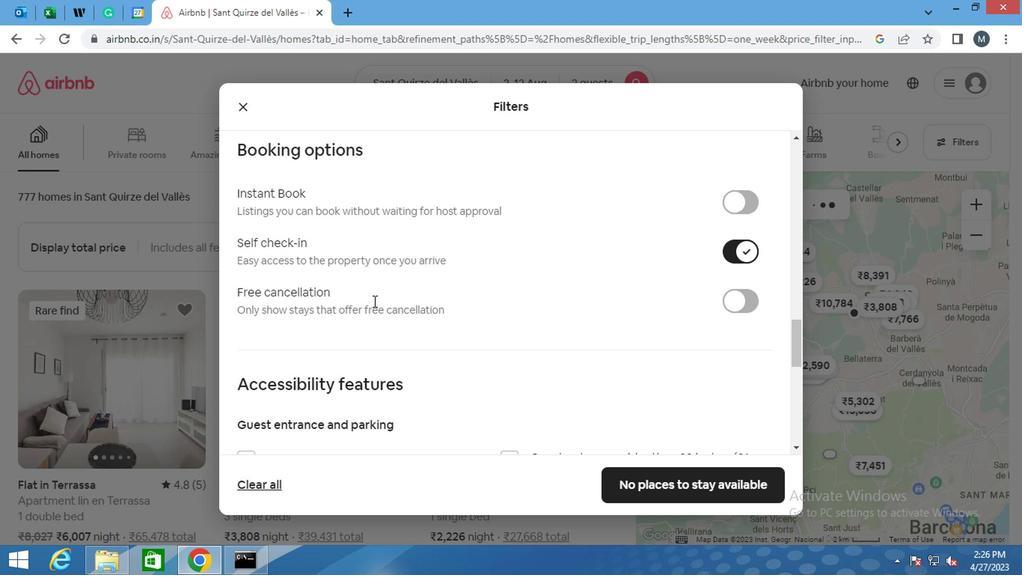 
Action: Mouse moved to (317, 310)
Screenshot: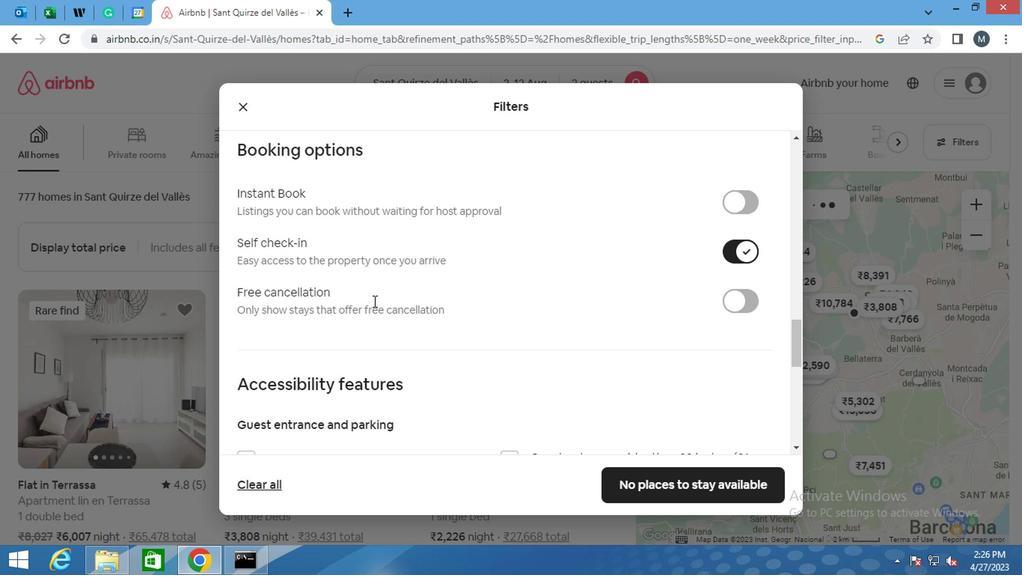 
Action: Mouse scrolled (317, 309) with delta (0, -1)
Screenshot: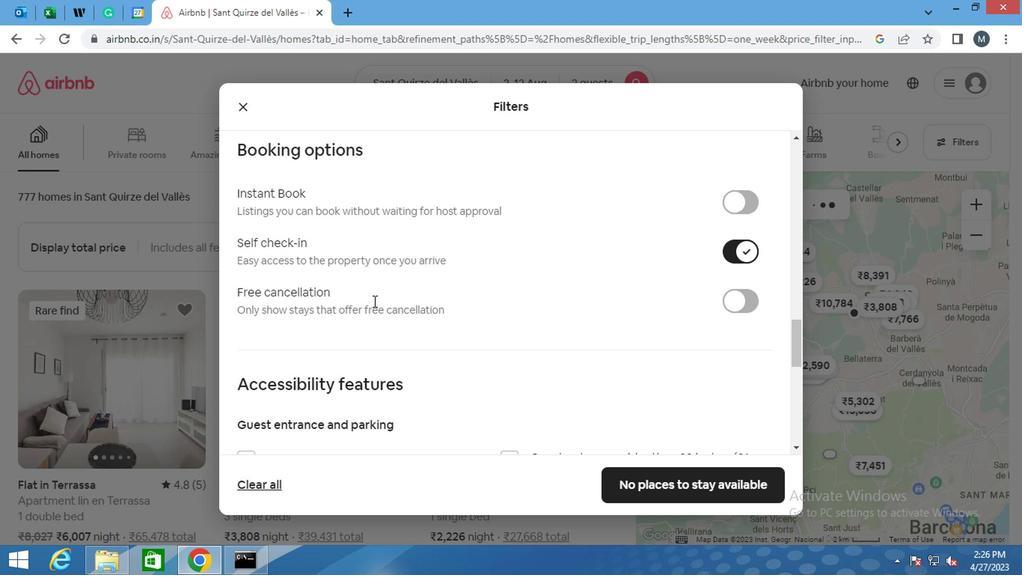 
Action: Mouse moved to (316, 311)
Screenshot: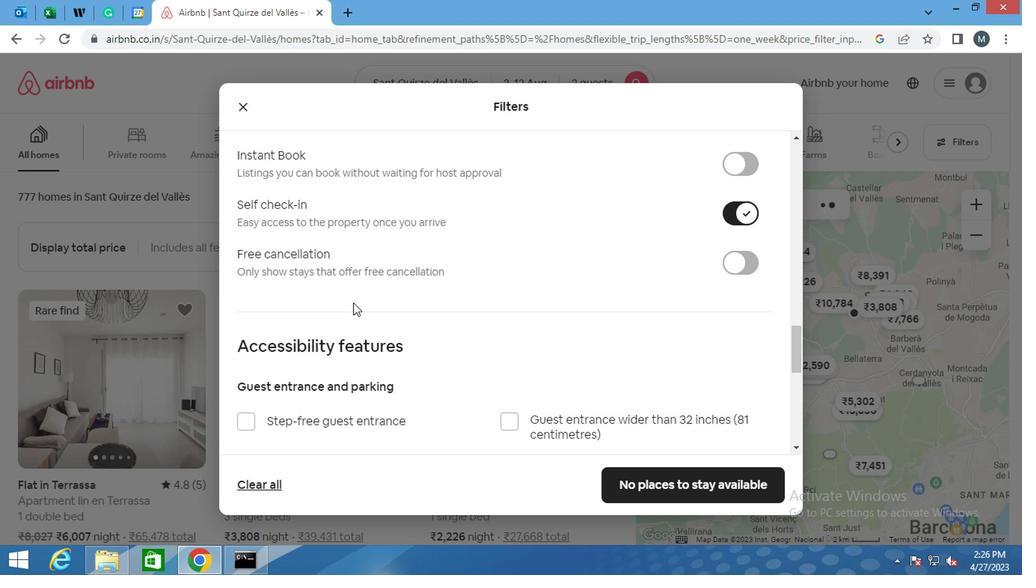 
Action: Mouse scrolled (316, 310) with delta (0, 0)
Screenshot: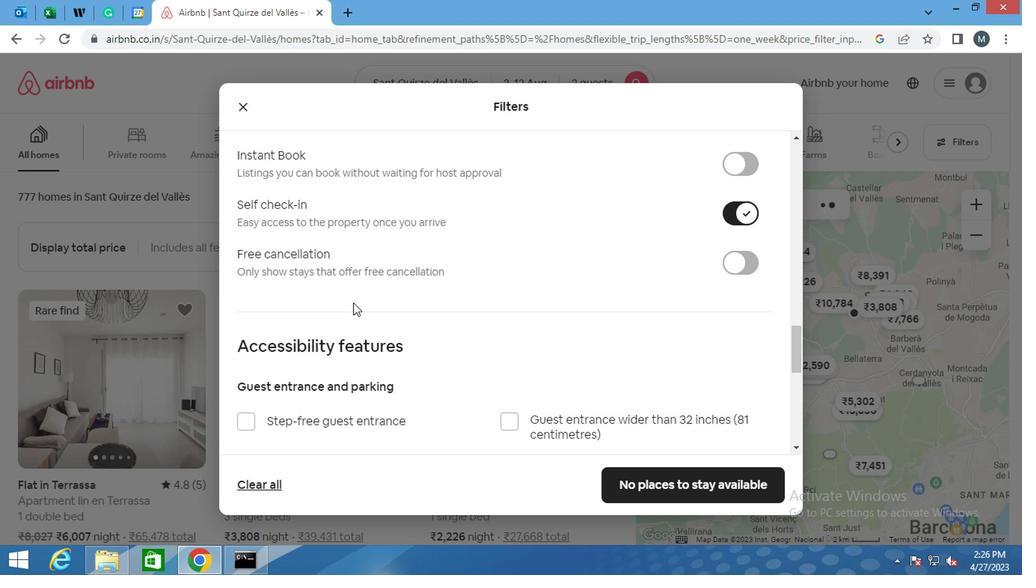 
Action: Mouse moved to (247, 358)
Screenshot: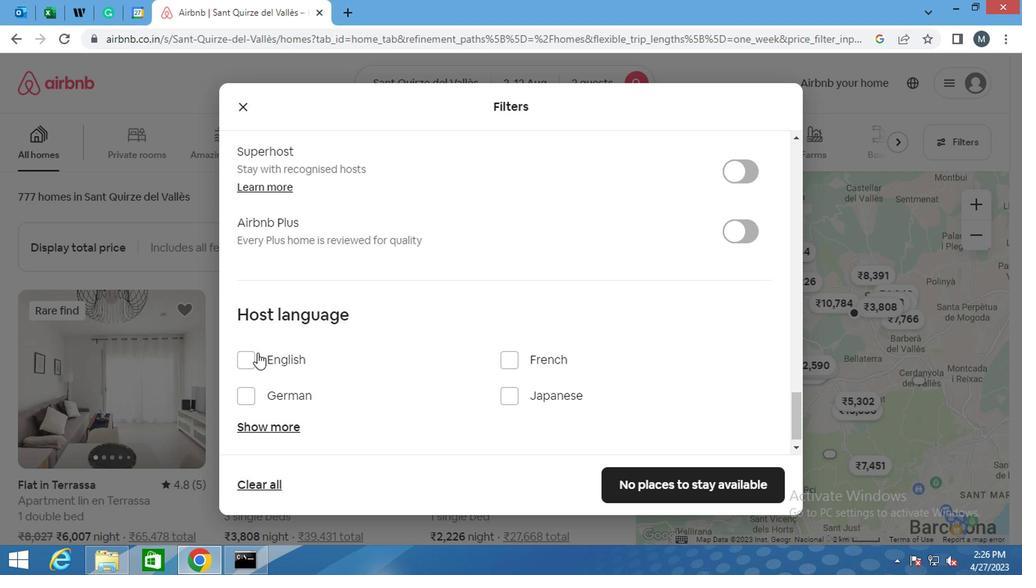 
Action: Mouse pressed left at (247, 358)
Screenshot: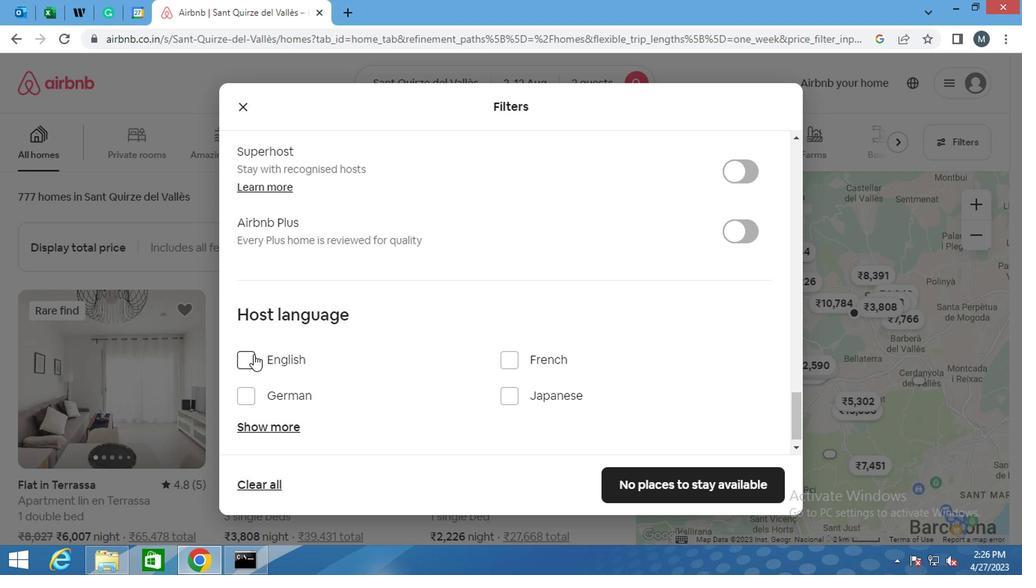 
Action: Mouse moved to (666, 487)
Screenshot: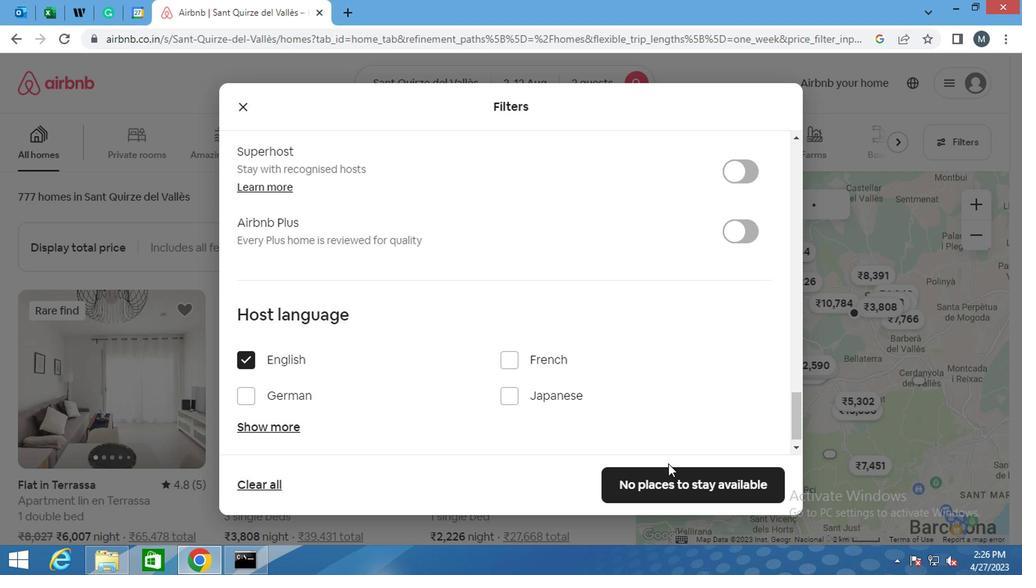 
Action: Mouse pressed left at (666, 487)
Screenshot: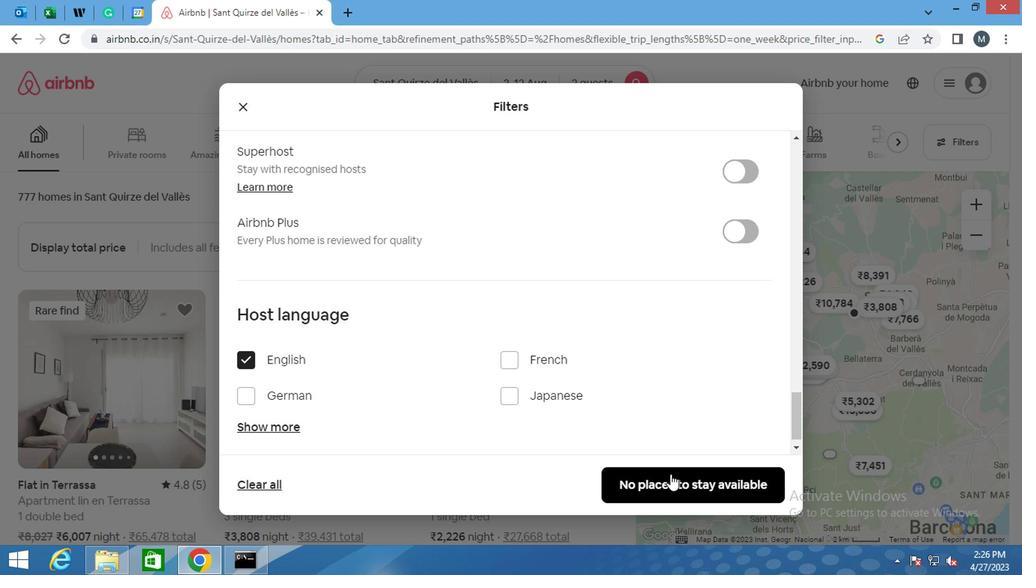 
Action: Mouse moved to (645, 483)
Screenshot: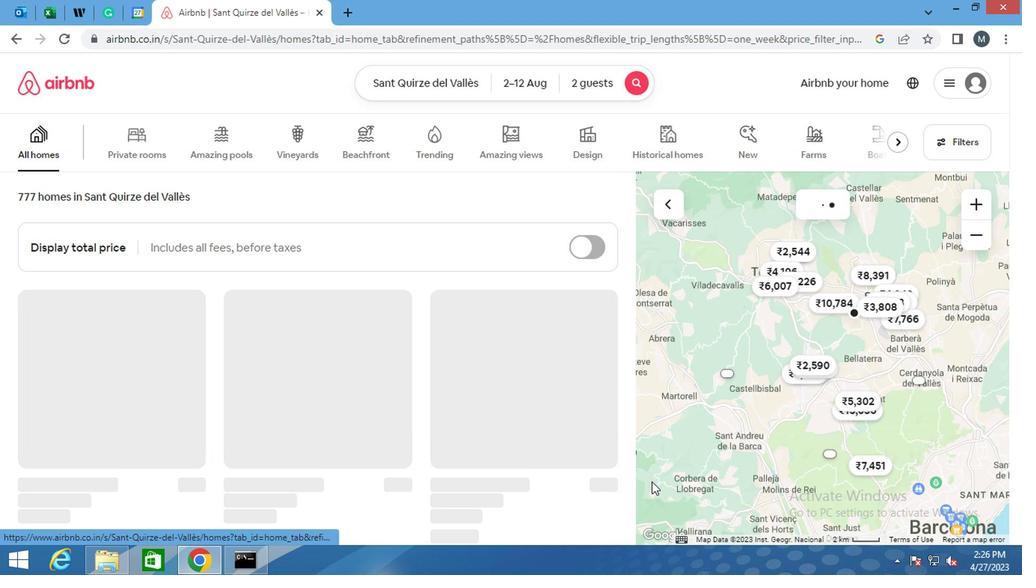 
